 Task: Search one way flight ticket for 3 adults in first from Cordova: Merle K. (mudhole) Smith Airport to Sheridan: Sheridan County Airport on 8-6-2023. Choice of flights is American. Number of bags: 2 checked bags. Price is upto 35000. Outbound departure time preference is 8:00.
Action: Mouse moved to (317, 268)
Screenshot: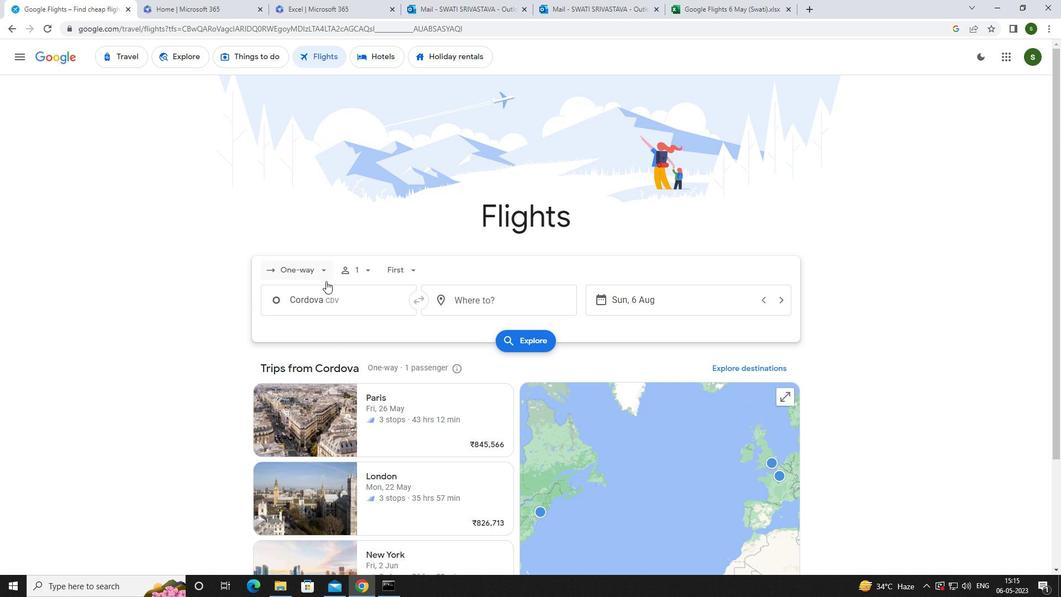 
Action: Mouse pressed left at (317, 268)
Screenshot: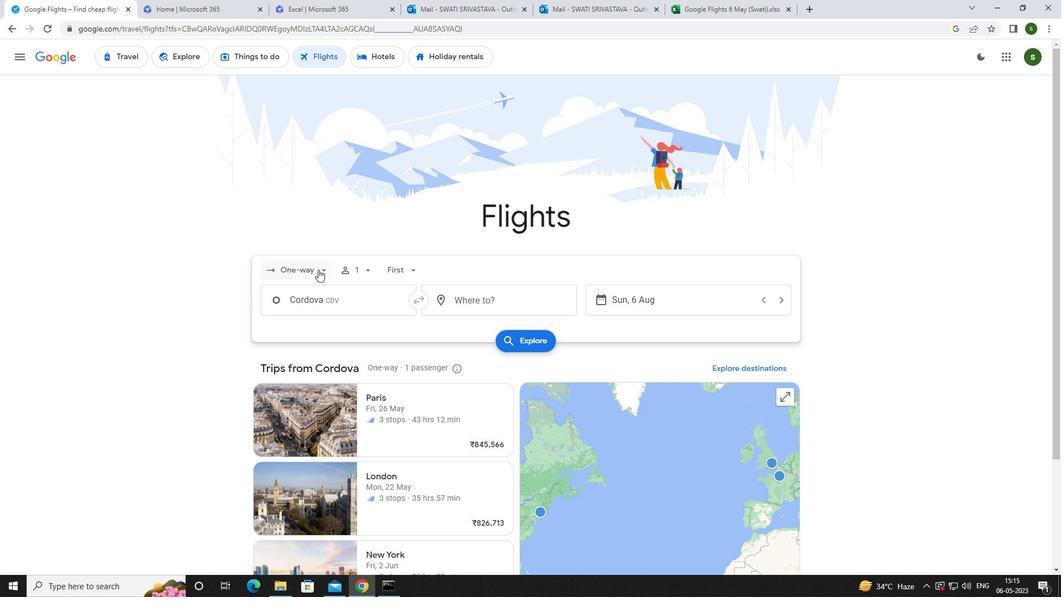 
Action: Mouse moved to (325, 321)
Screenshot: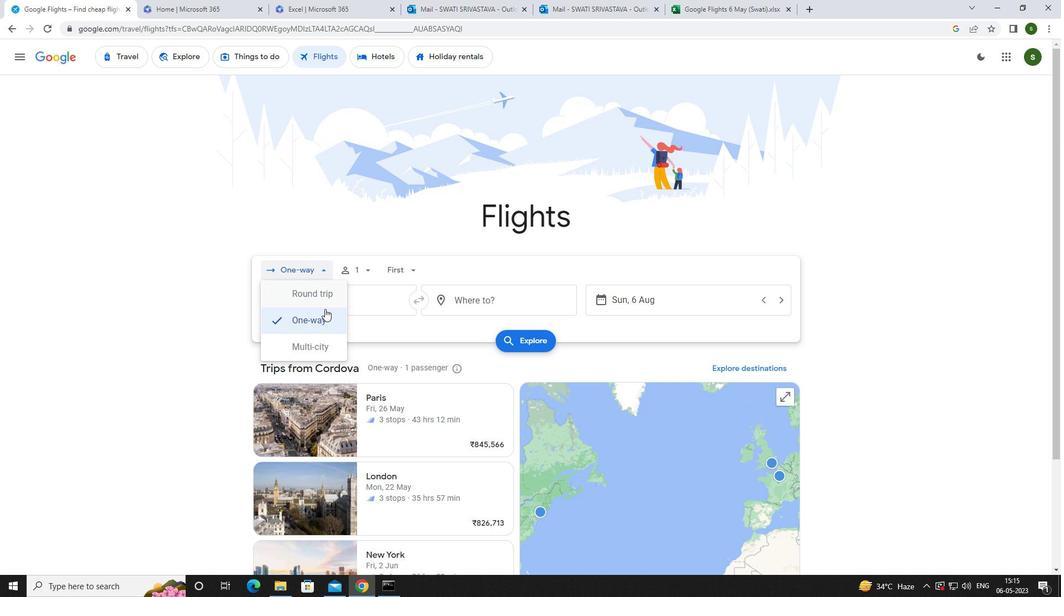 
Action: Mouse pressed left at (325, 321)
Screenshot: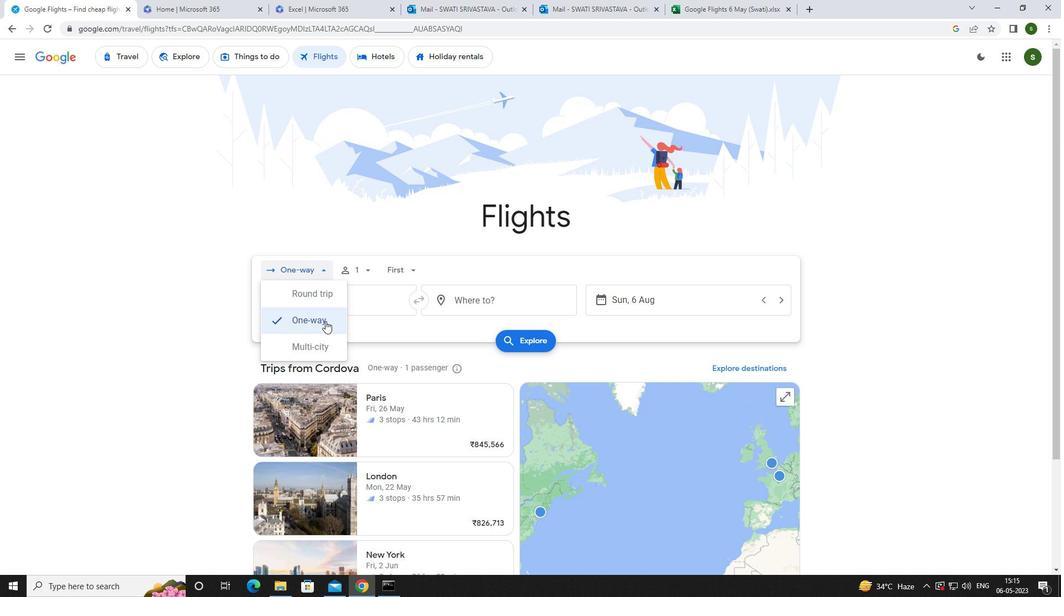 
Action: Mouse moved to (364, 273)
Screenshot: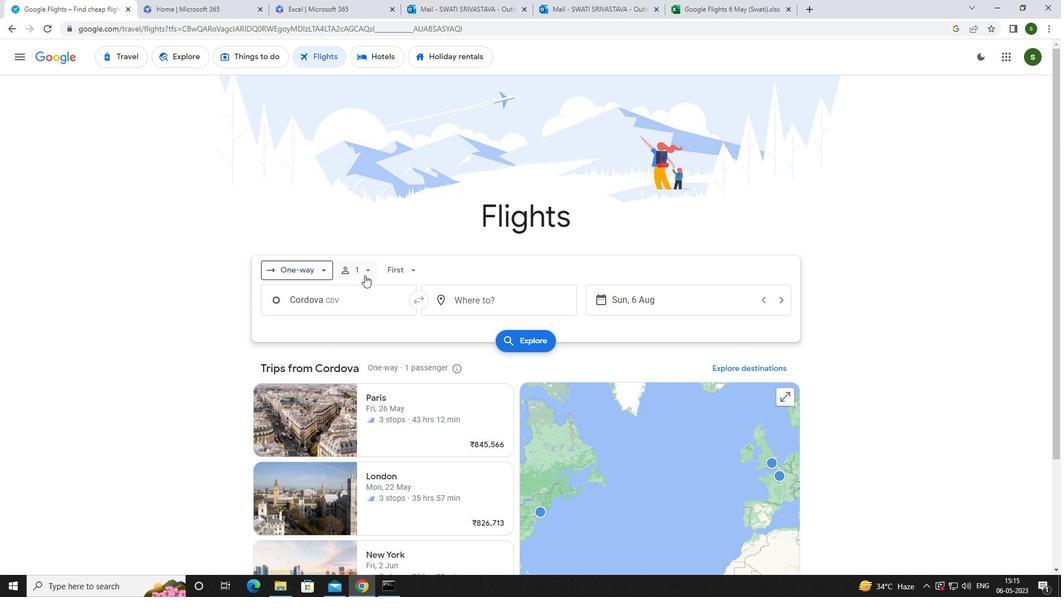 
Action: Mouse pressed left at (364, 273)
Screenshot: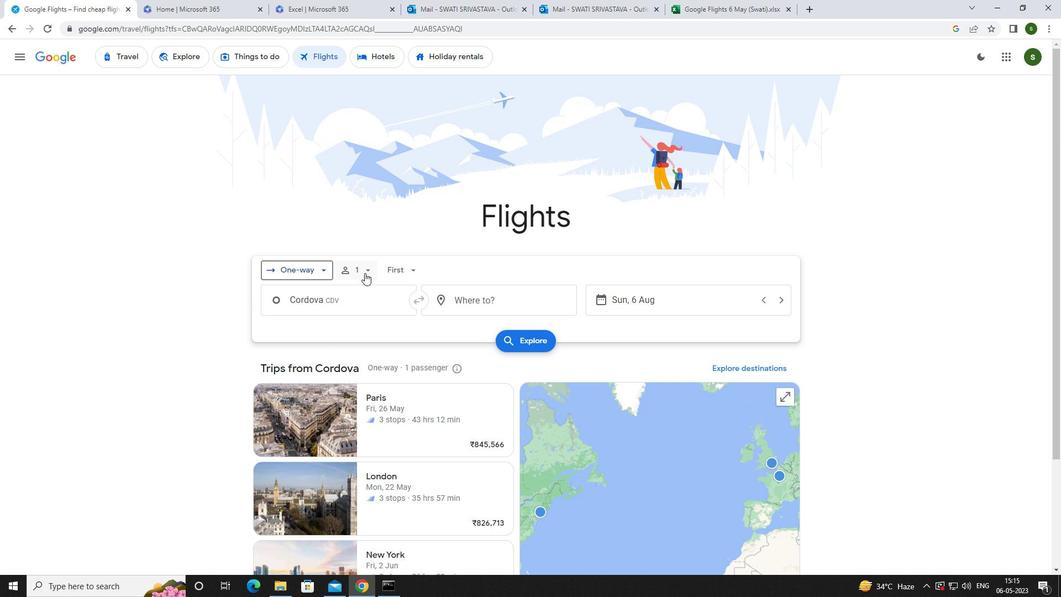 
Action: Mouse moved to (450, 298)
Screenshot: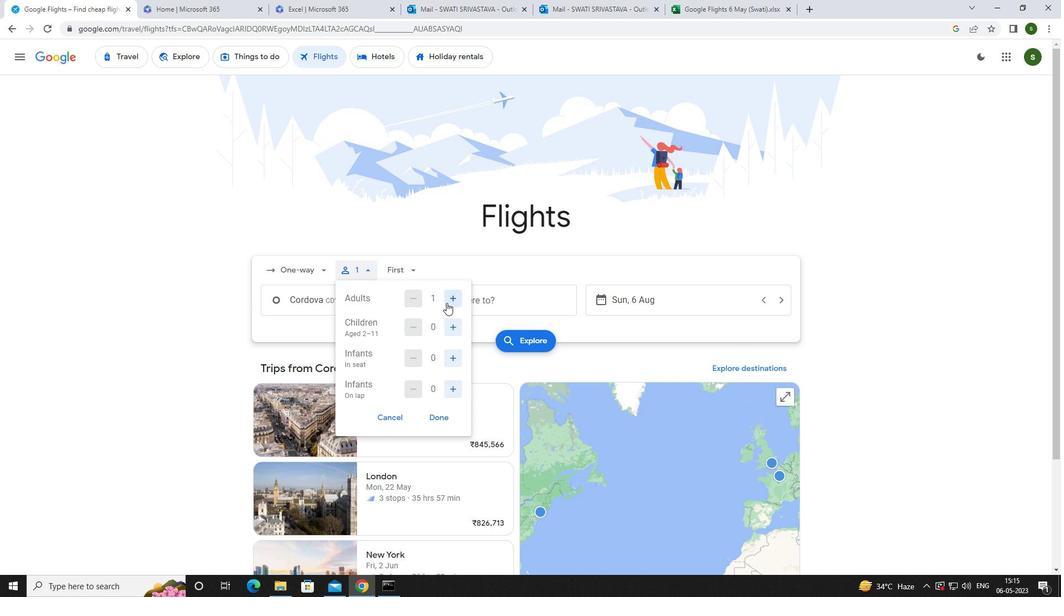 
Action: Mouse pressed left at (450, 298)
Screenshot: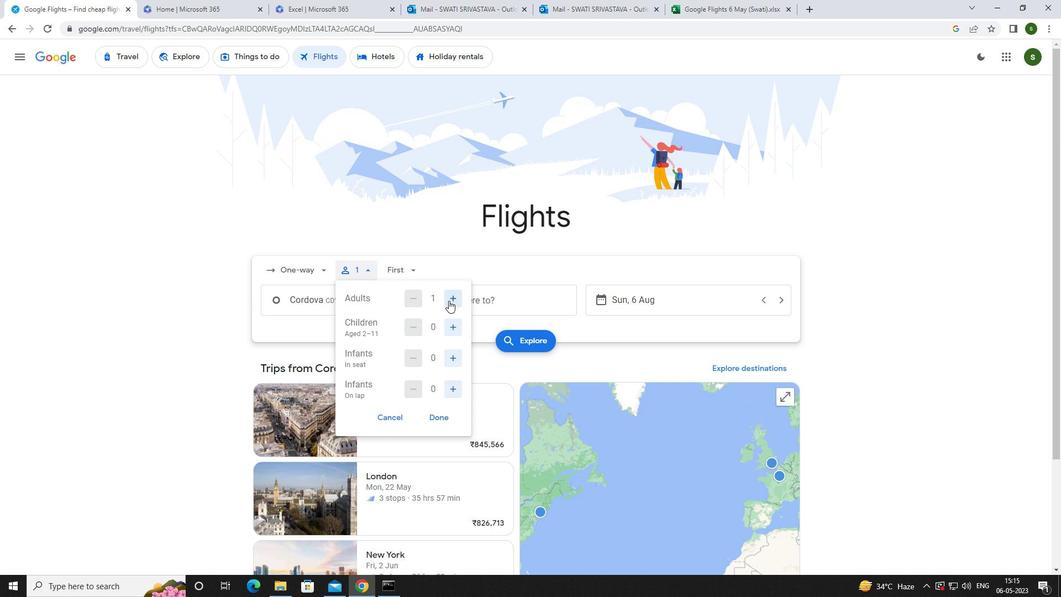 
Action: Mouse pressed left at (450, 298)
Screenshot: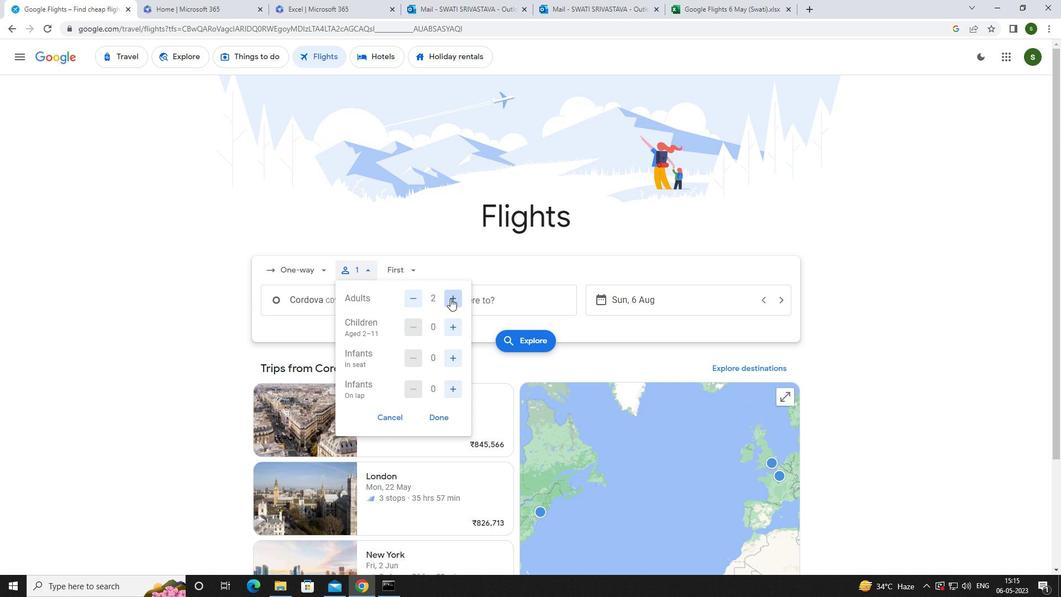
Action: Mouse moved to (411, 273)
Screenshot: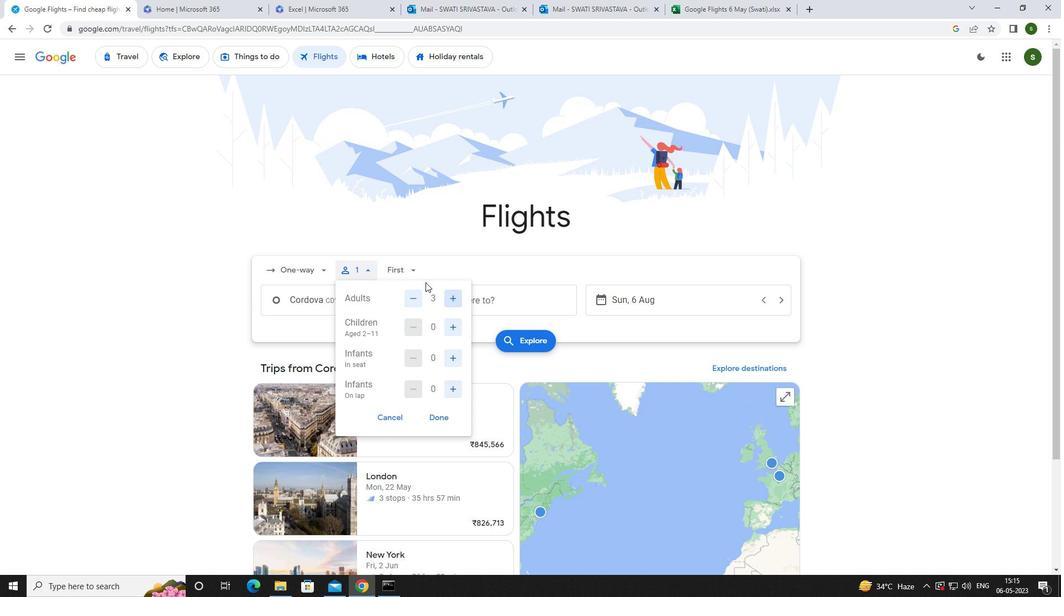 
Action: Mouse pressed left at (411, 273)
Screenshot: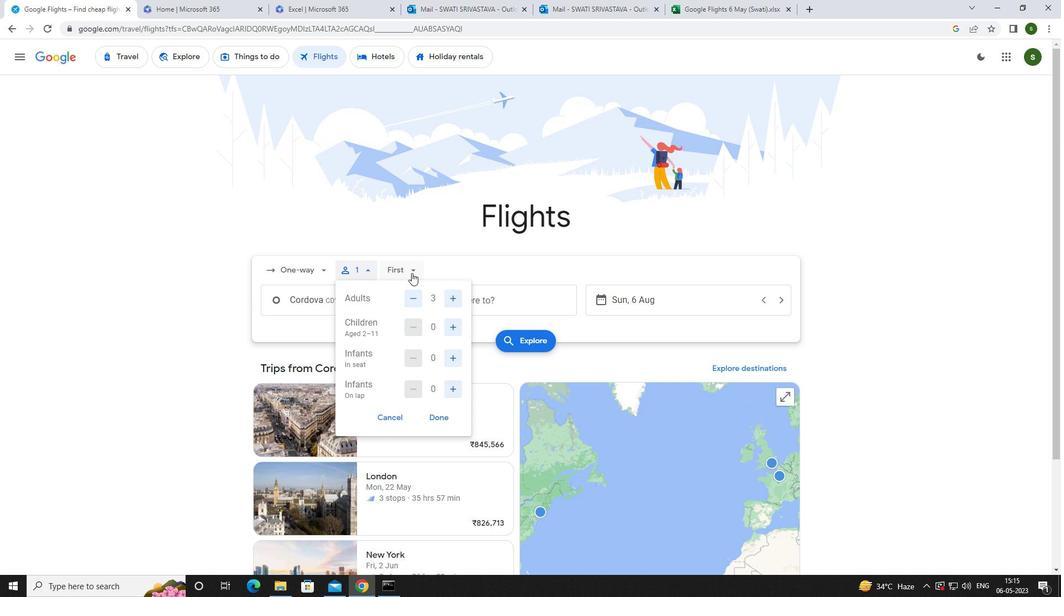 
Action: Mouse moved to (415, 372)
Screenshot: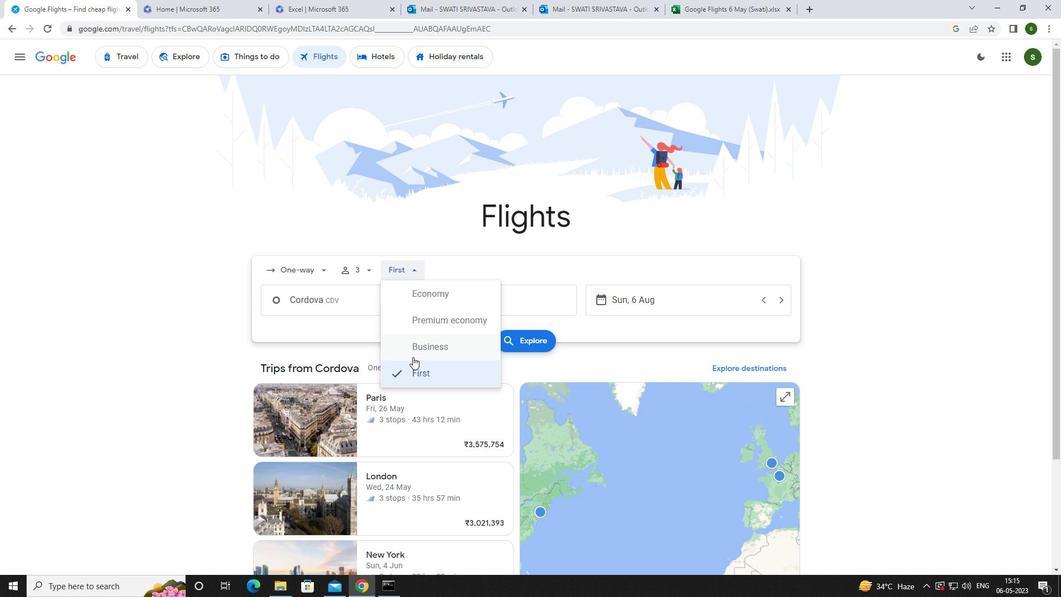 
Action: Mouse pressed left at (415, 372)
Screenshot: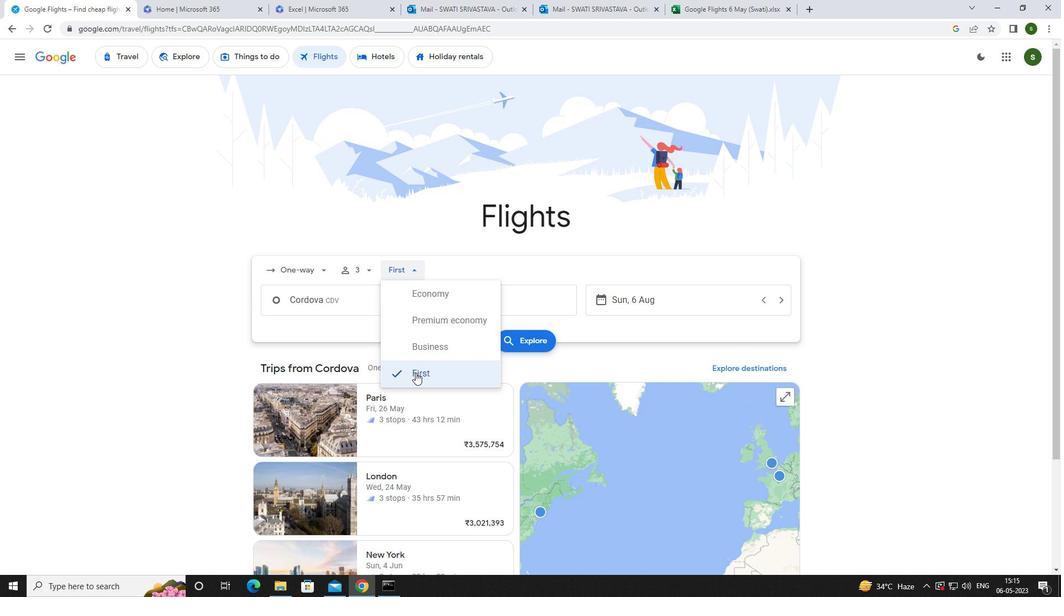 
Action: Mouse moved to (368, 300)
Screenshot: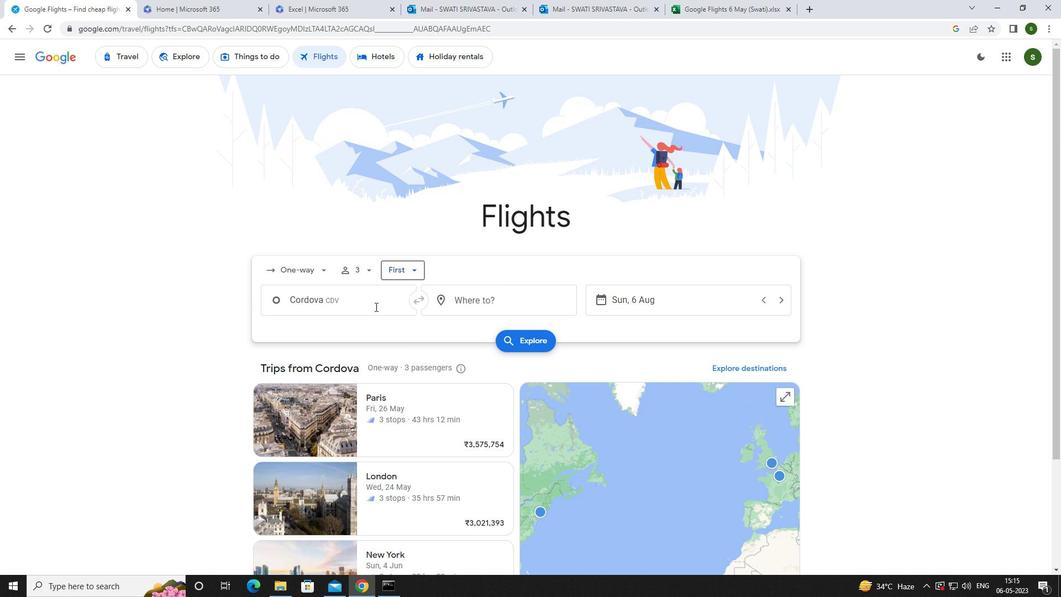 
Action: Mouse pressed left at (368, 300)
Screenshot: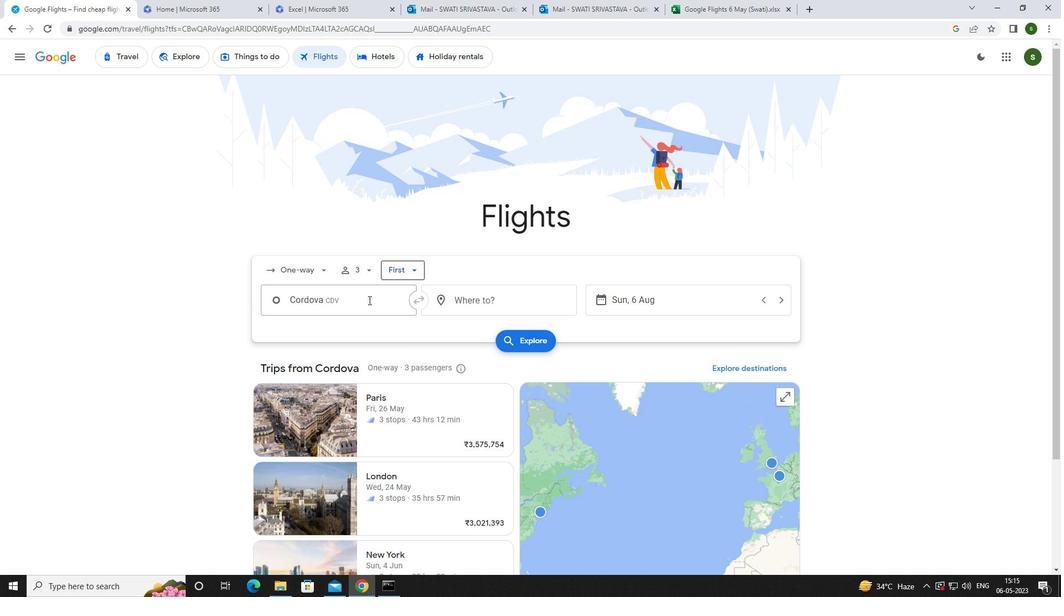 
Action: Key pressed <Key.caps_lock>m<Key.caps_lock>erle
Screenshot: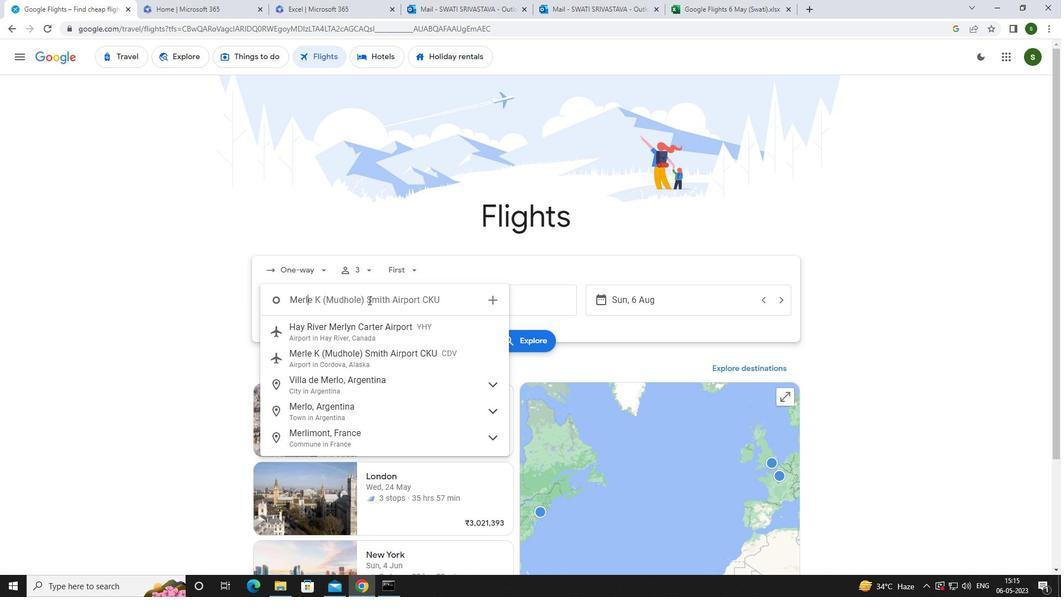 
Action: Mouse moved to (368, 329)
Screenshot: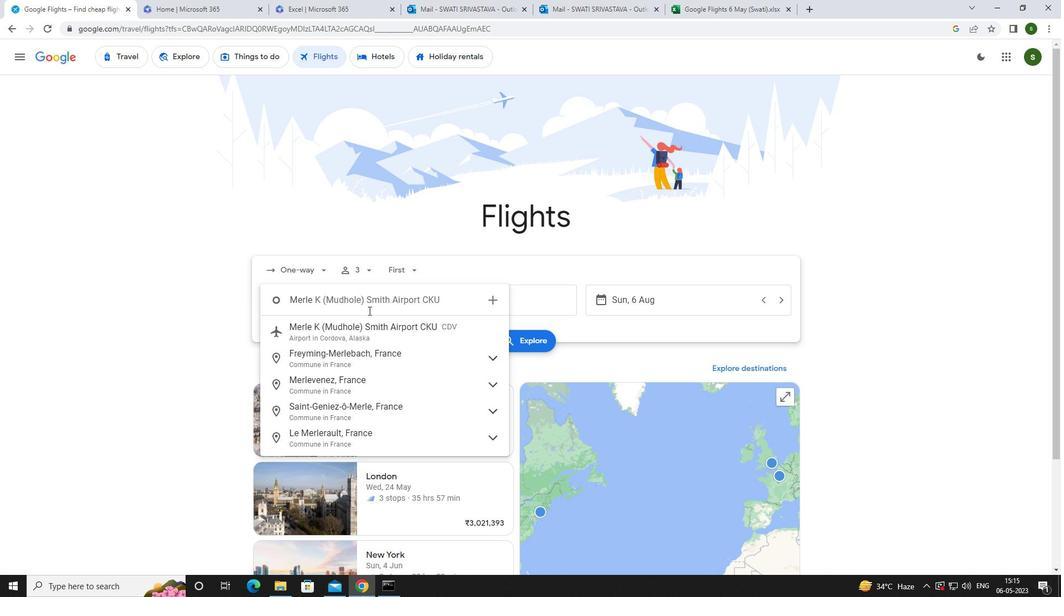 
Action: Mouse pressed left at (368, 329)
Screenshot: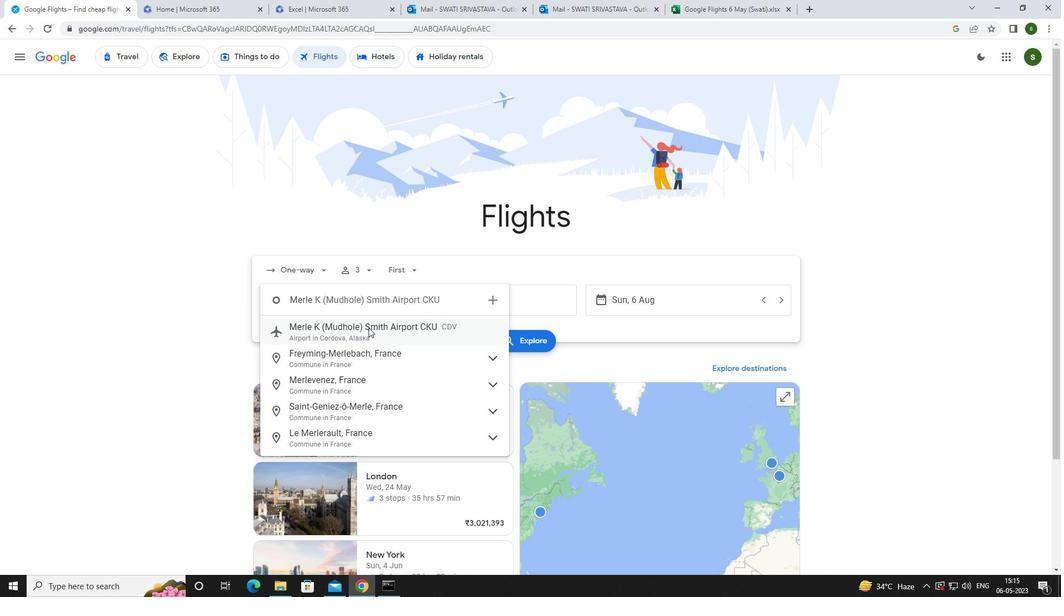 
Action: Mouse moved to (455, 294)
Screenshot: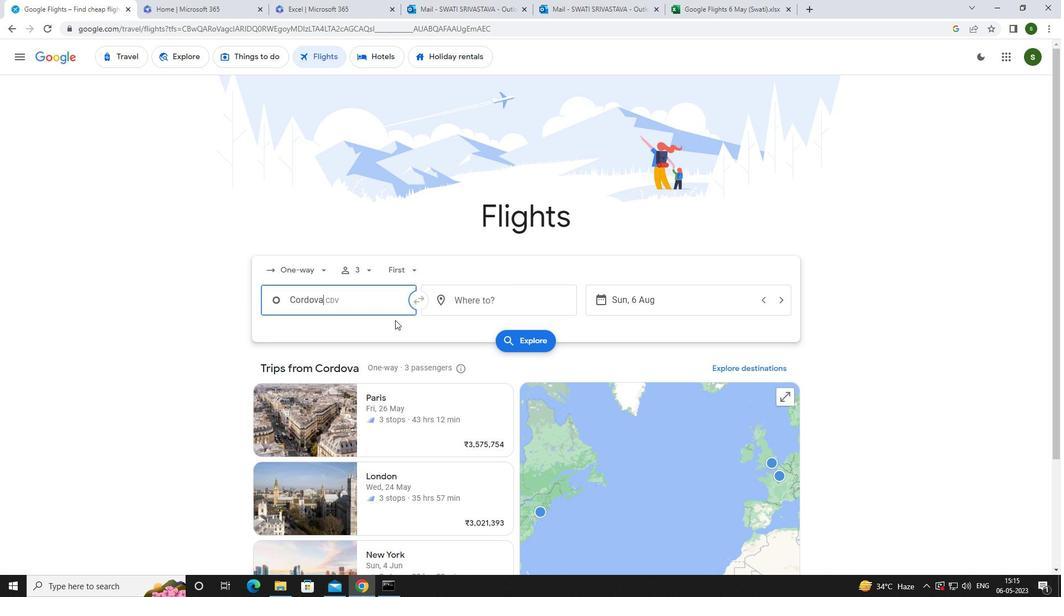 
Action: Mouse pressed left at (455, 294)
Screenshot: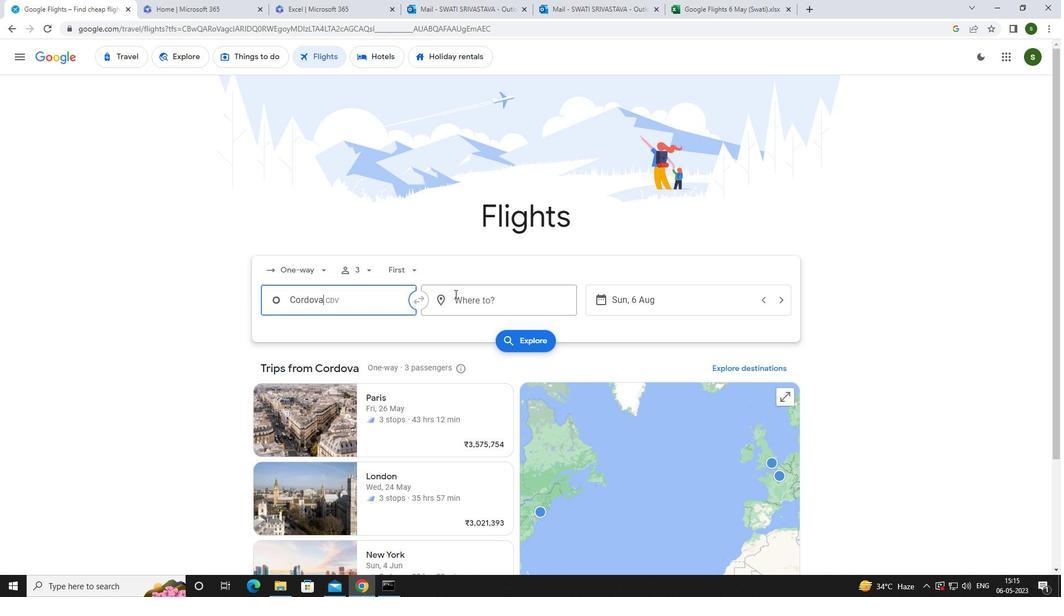
Action: Key pressed <Key.caps_lock>s<Key.caps_lock>heridan
Screenshot: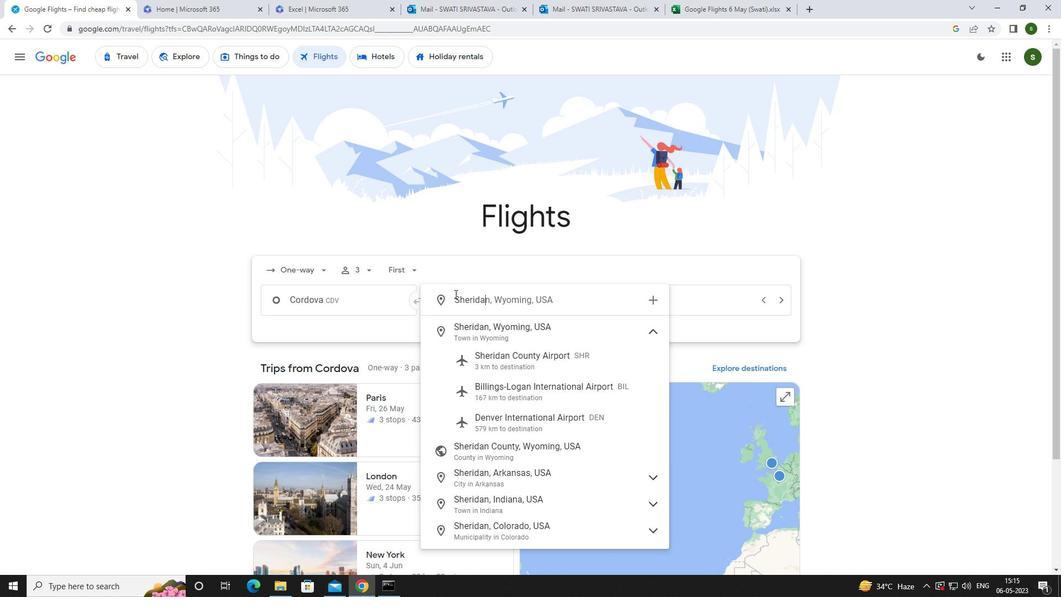 
Action: Mouse moved to (521, 363)
Screenshot: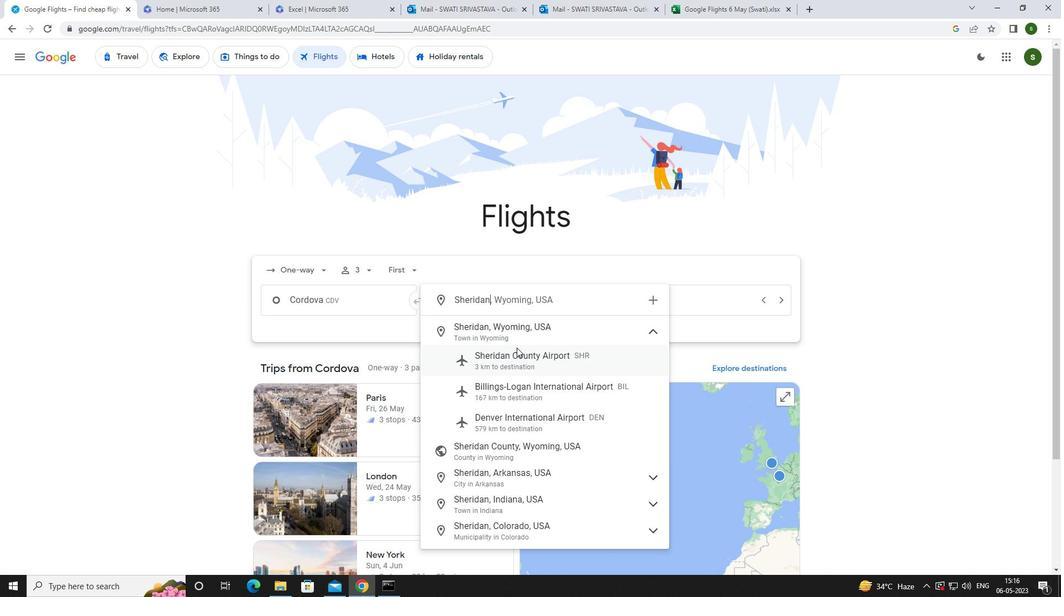 
Action: Mouse pressed left at (521, 363)
Screenshot: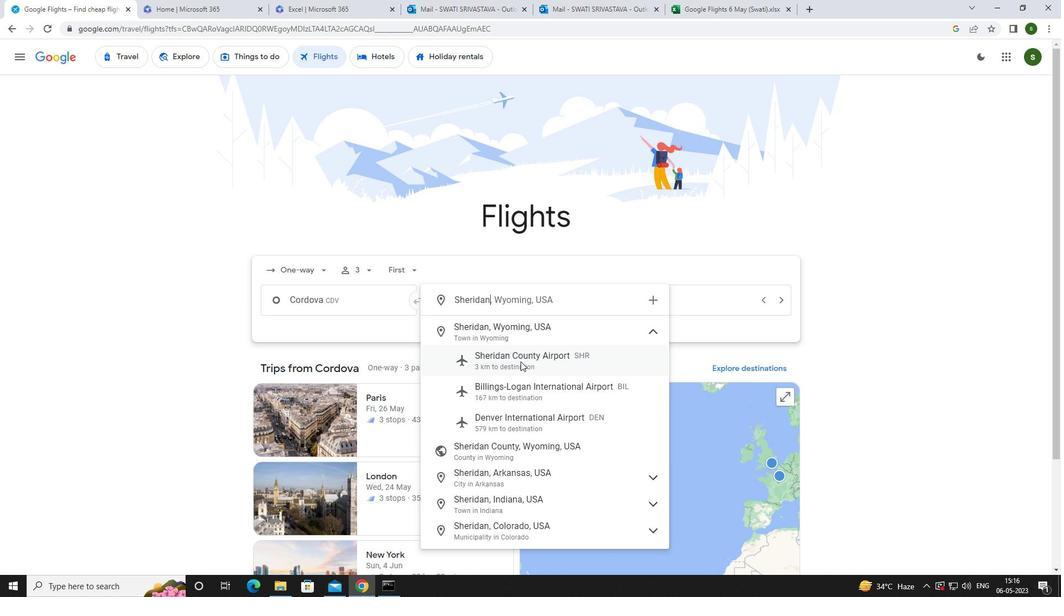 
Action: Mouse moved to (629, 301)
Screenshot: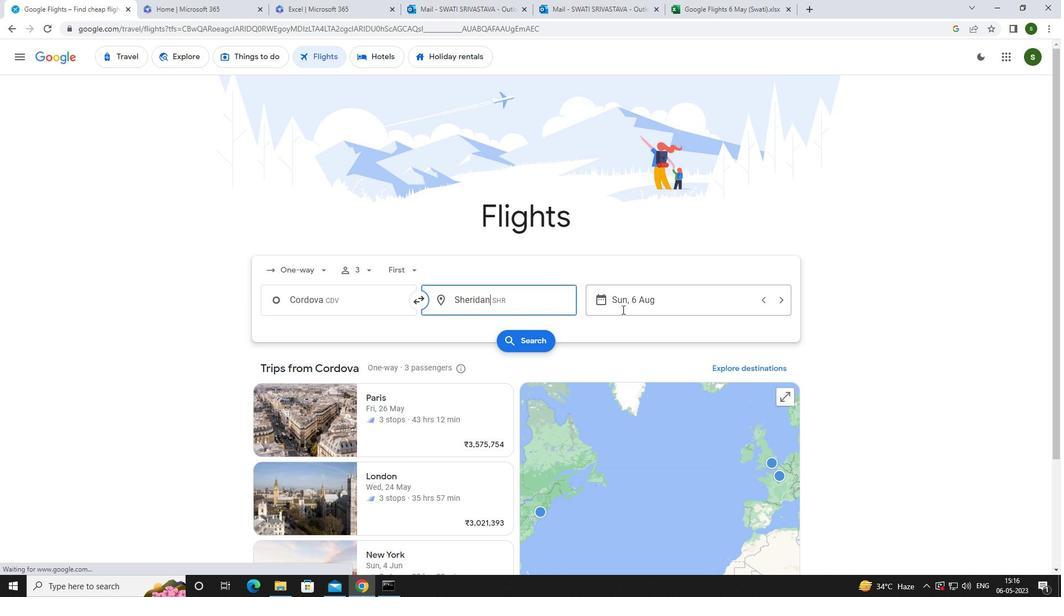 
Action: Mouse pressed left at (629, 301)
Screenshot: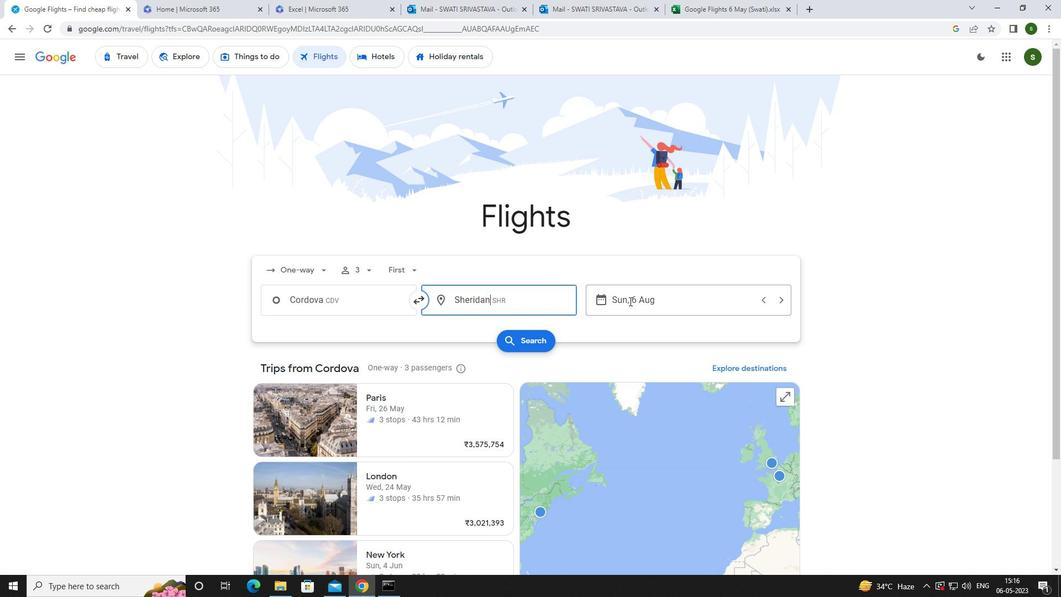 
Action: Mouse moved to (397, 404)
Screenshot: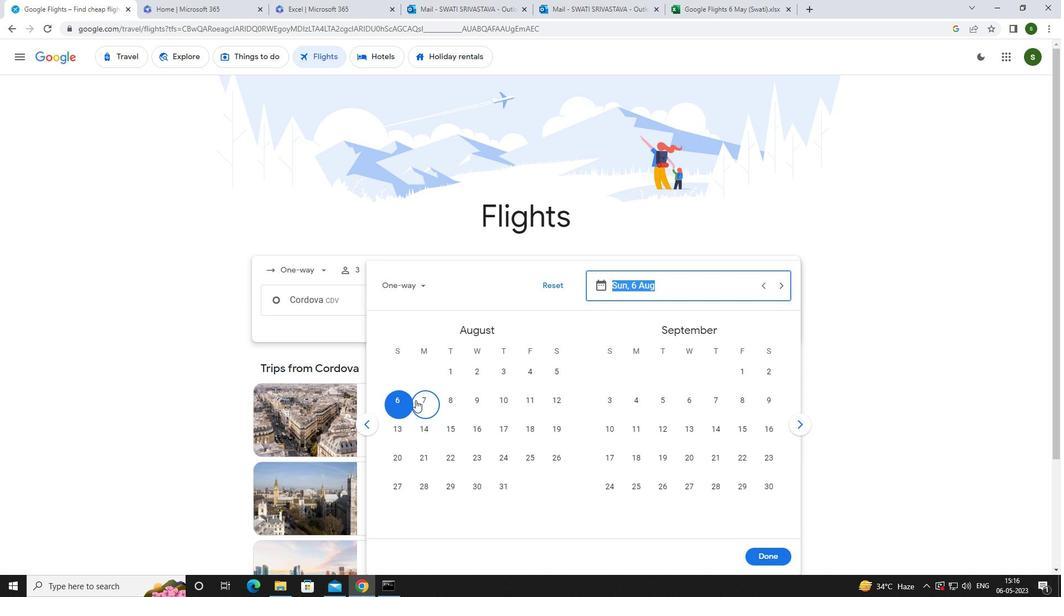 
Action: Mouse pressed left at (397, 404)
Screenshot: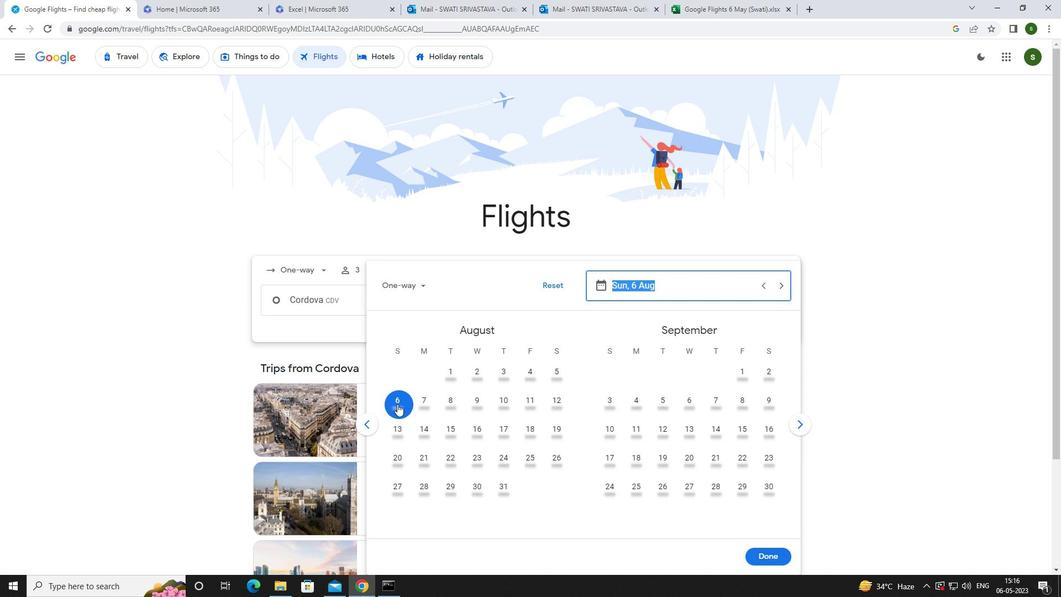 
Action: Mouse moved to (779, 557)
Screenshot: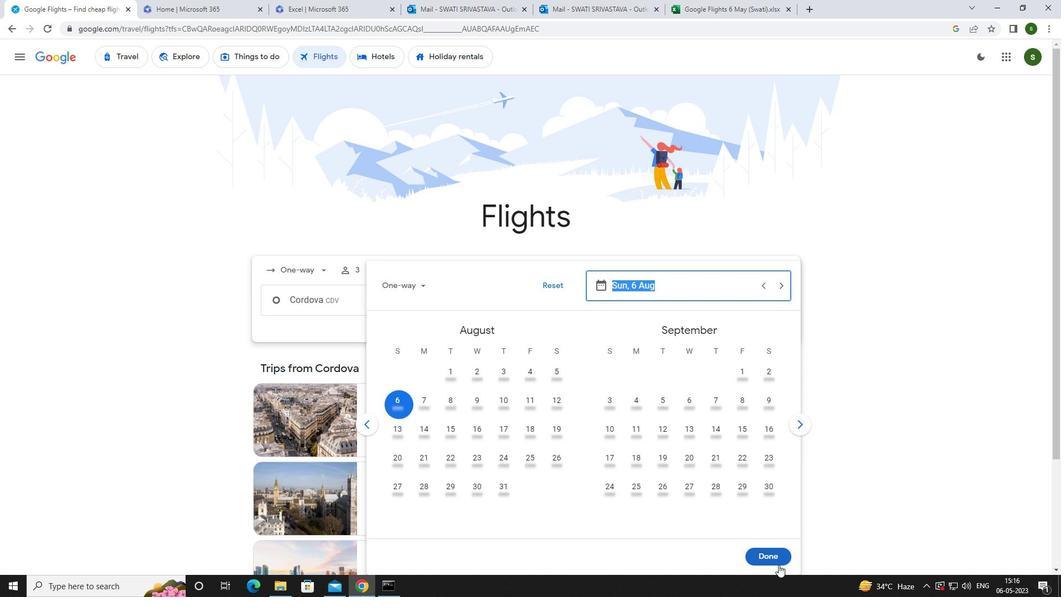 
Action: Mouse pressed left at (779, 557)
Screenshot: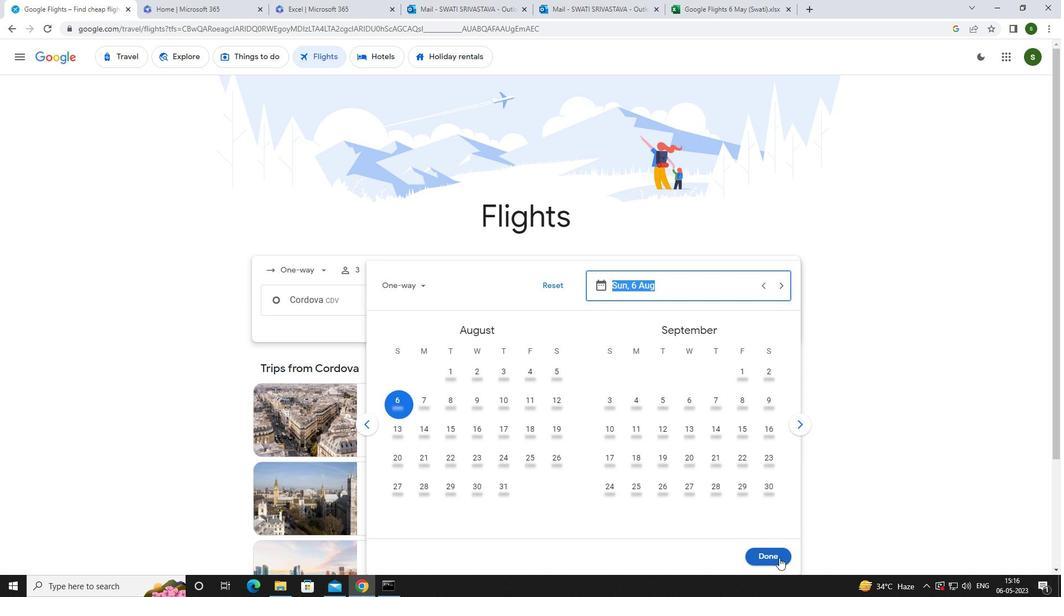 
Action: Mouse moved to (522, 338)
Screenshot: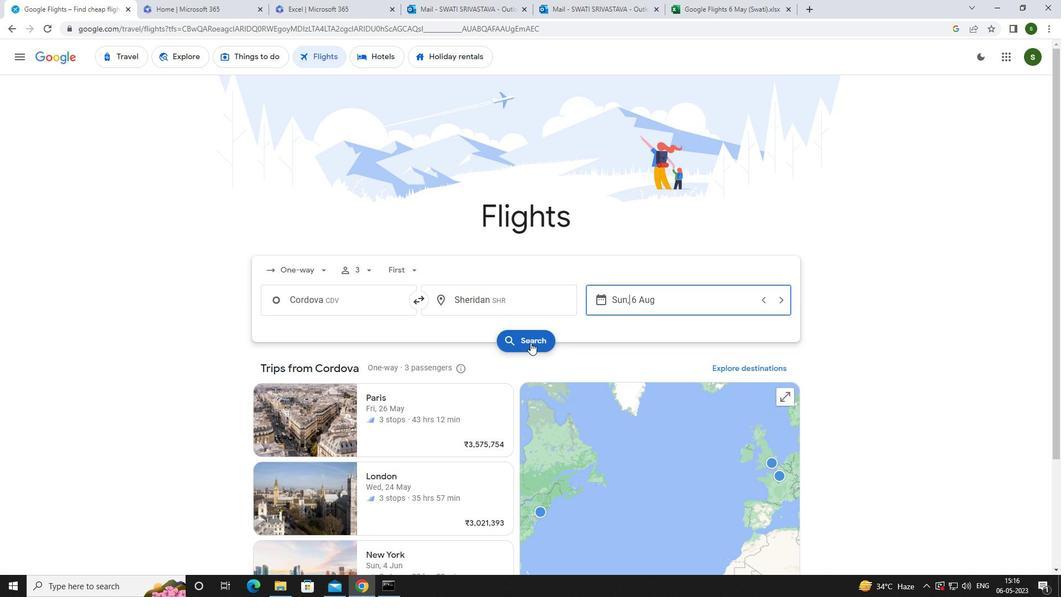 
Action: Mouse pressed left at (522, 338)
Screenshot: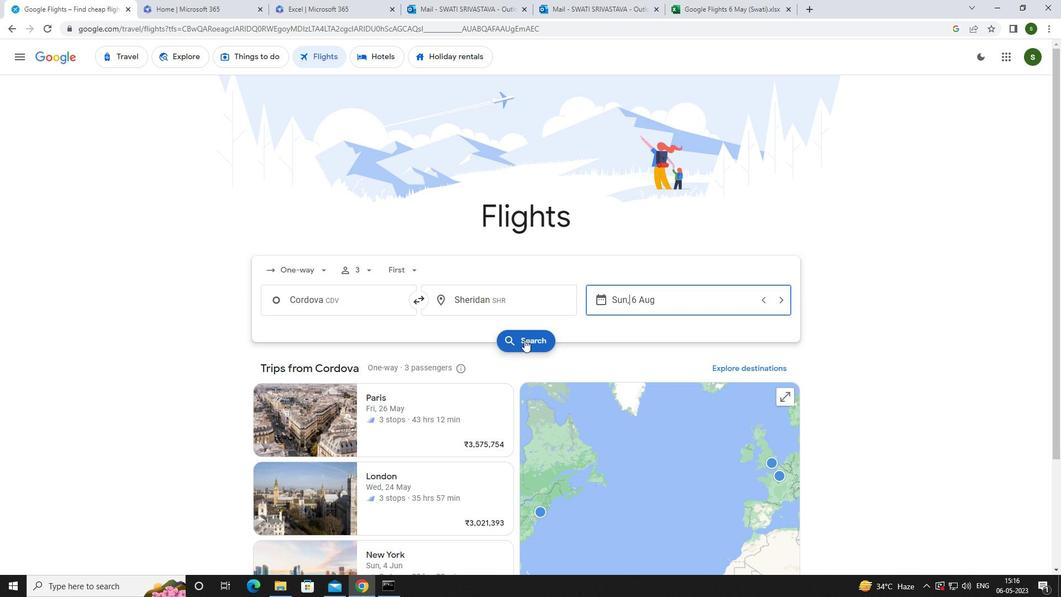 
Action: Mouse moved to (270, 154)
Screenshot: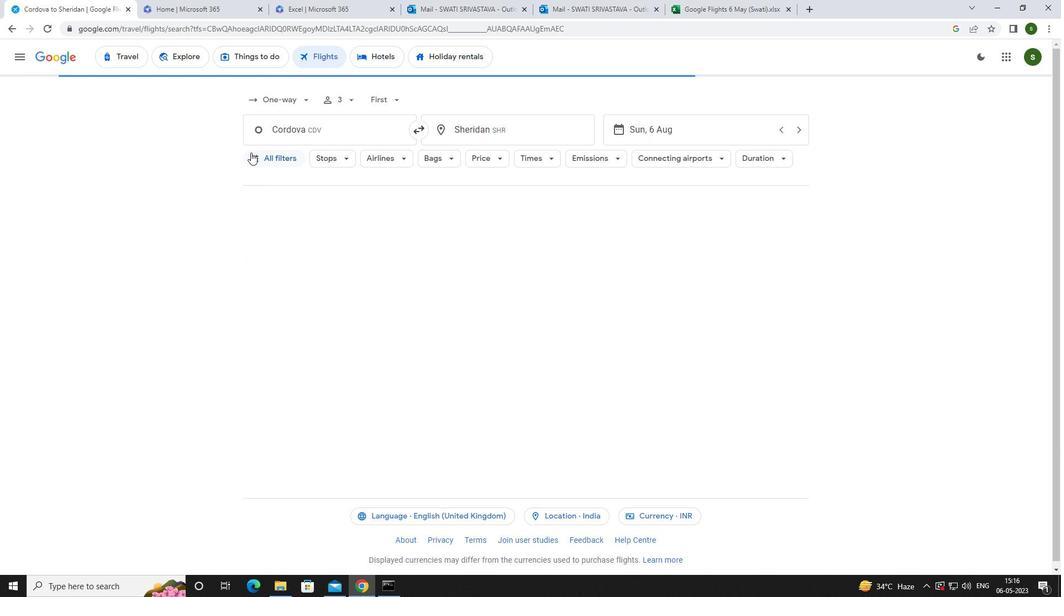 
Action: Mouse pressed left at (270, 154)
Screenshot: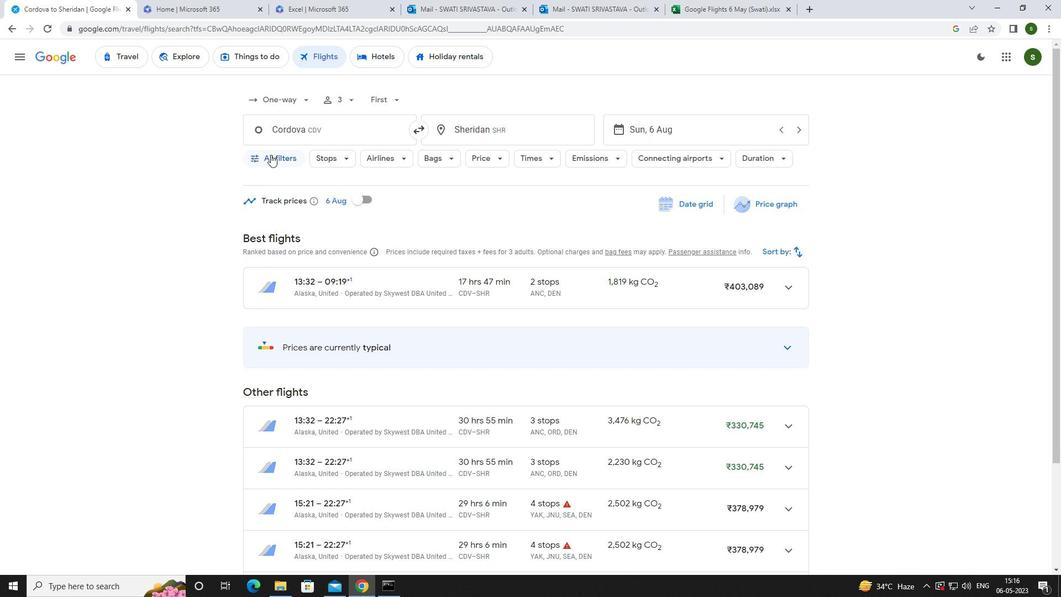 
Action: Mouse moved to (415, 395)
Screenshot: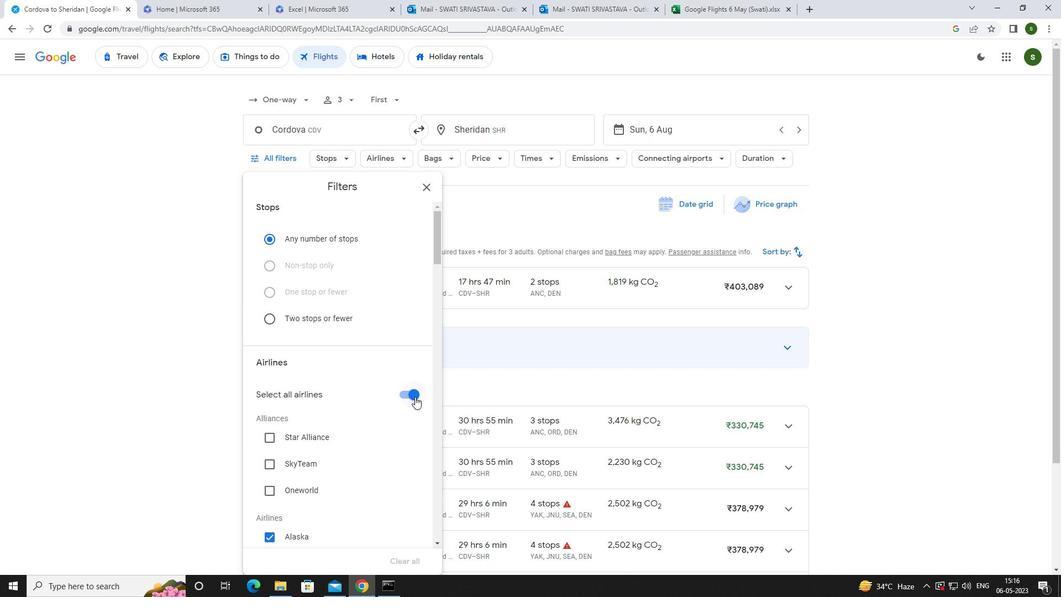 
Action: Mouse pressed left at (415, 395)
Screenshot: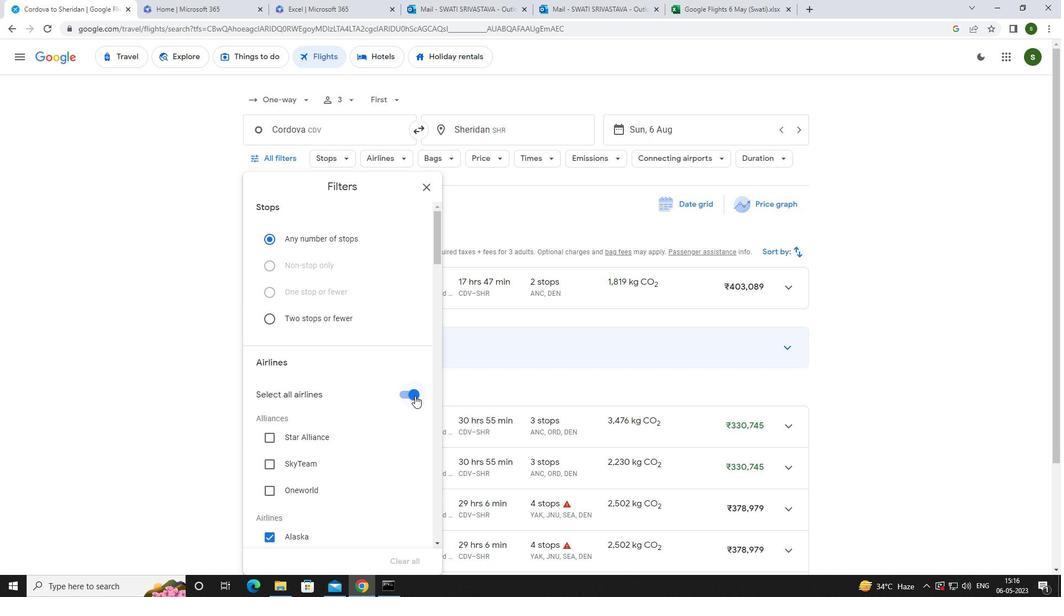 
Action: Mouse moved to (374, 374)
Screenshot: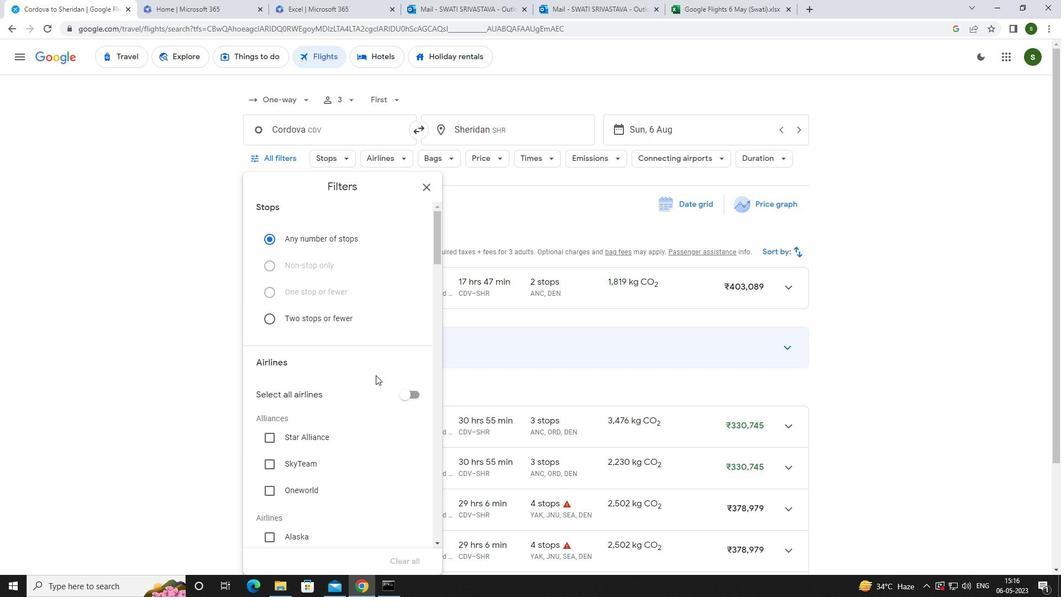 
Action: Mouse scrolled (374, 374) with delta (0, 0)
Screenshot: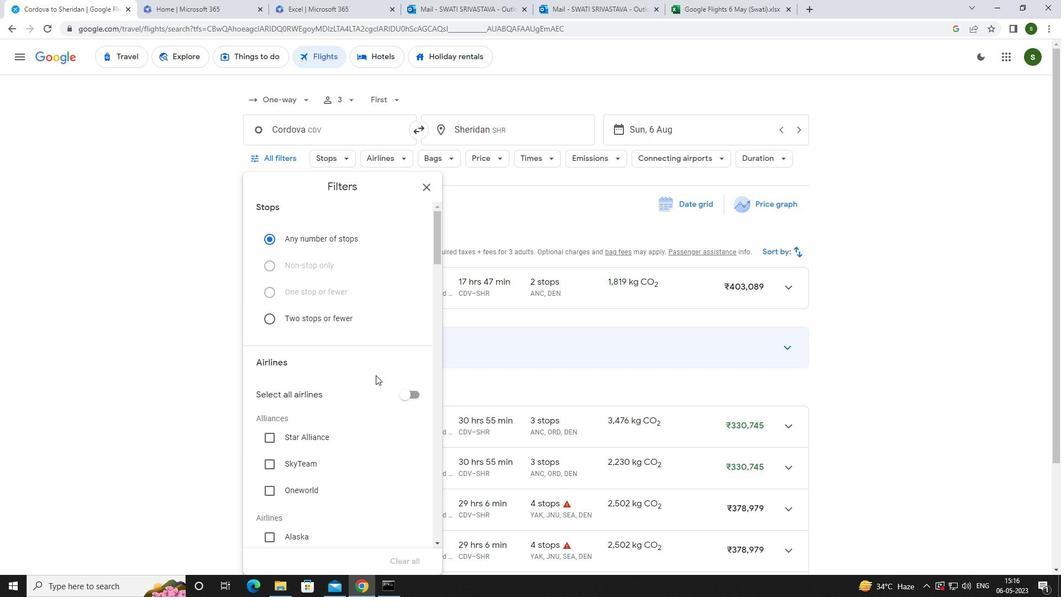 
Action: Mouse moved to (374, 374)
Screenshot: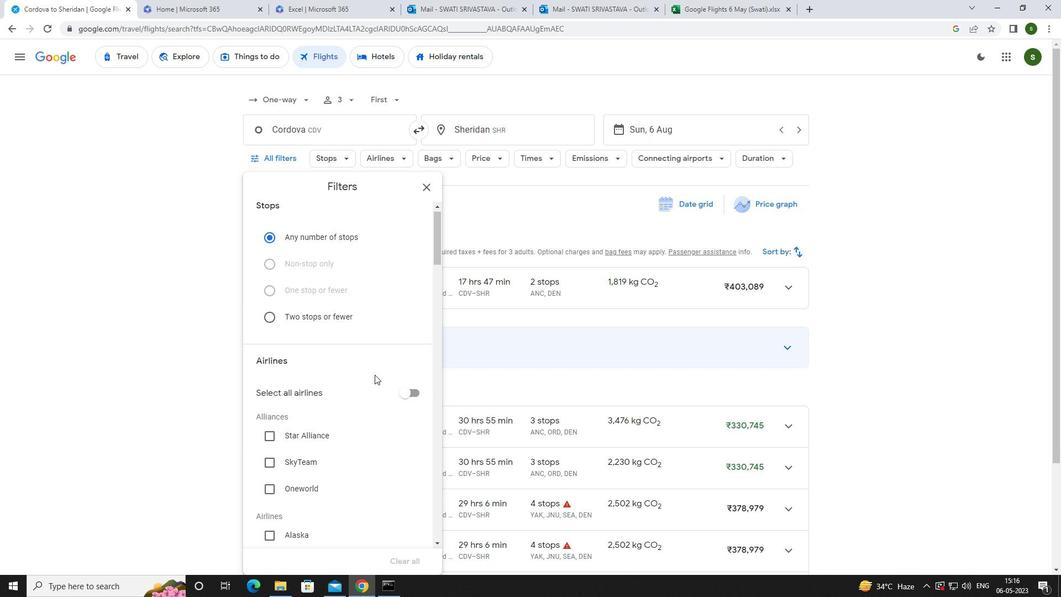 
Action: Mouse scrolled (374, 374) with delta (0, 0)
Screenshot: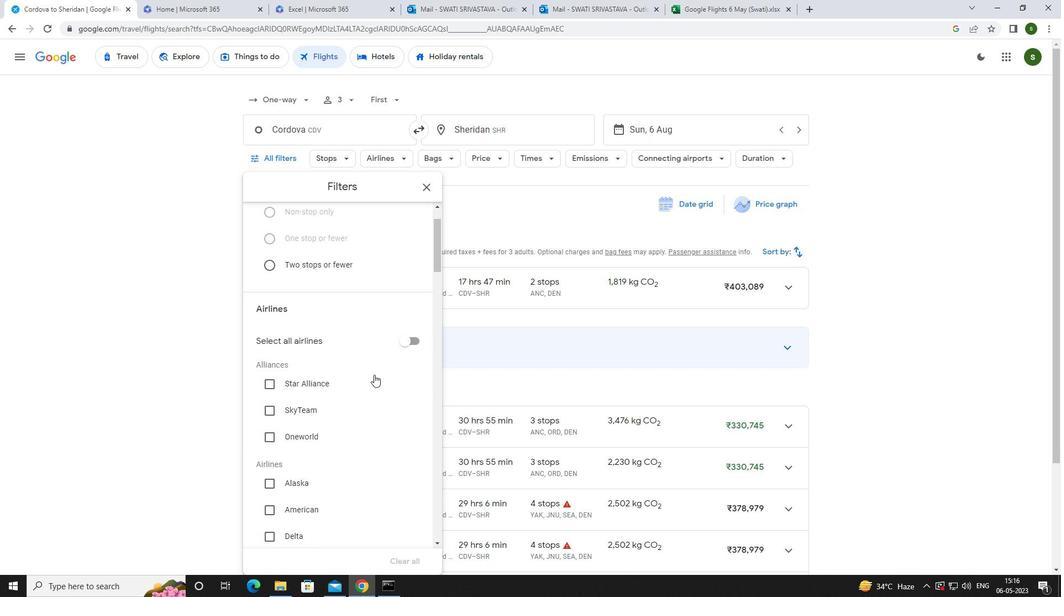 
Action: Mouse scrolled (374, 374) with delta (0, 0)
Screenshot: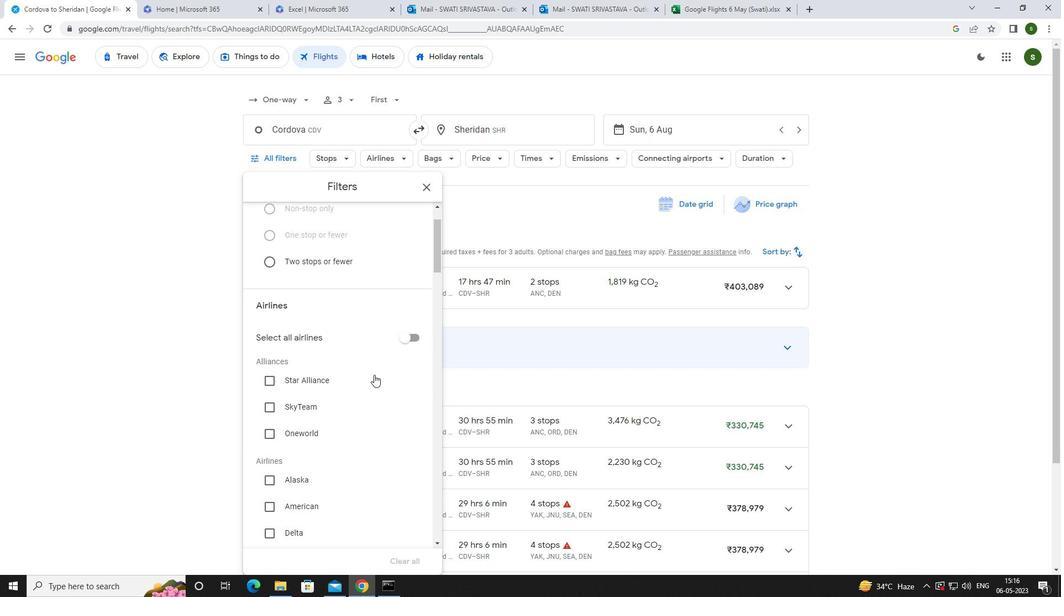
Action: Mouse moved to (307, 392)
Screenshot: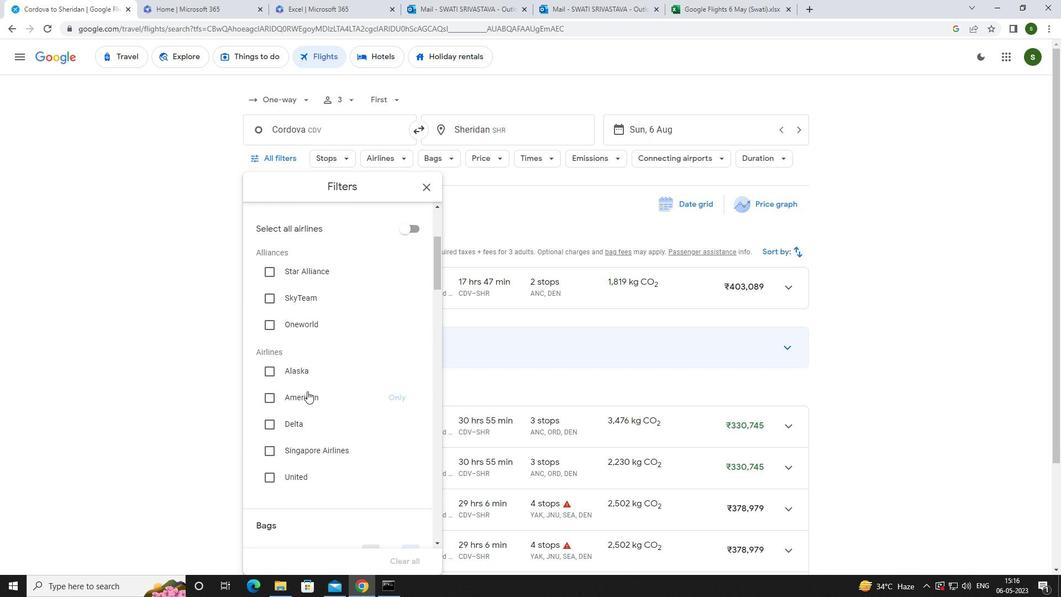 
Action: Mouse pressed left at (307, 392)
Screenshot: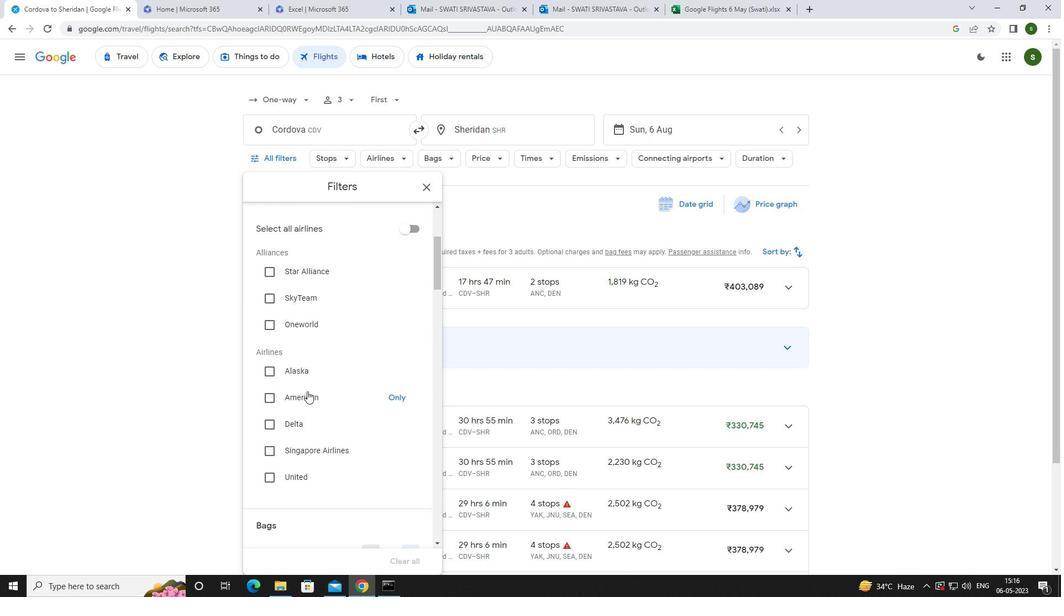 
Action: Mouse moved to (307, 392)
Screenshot: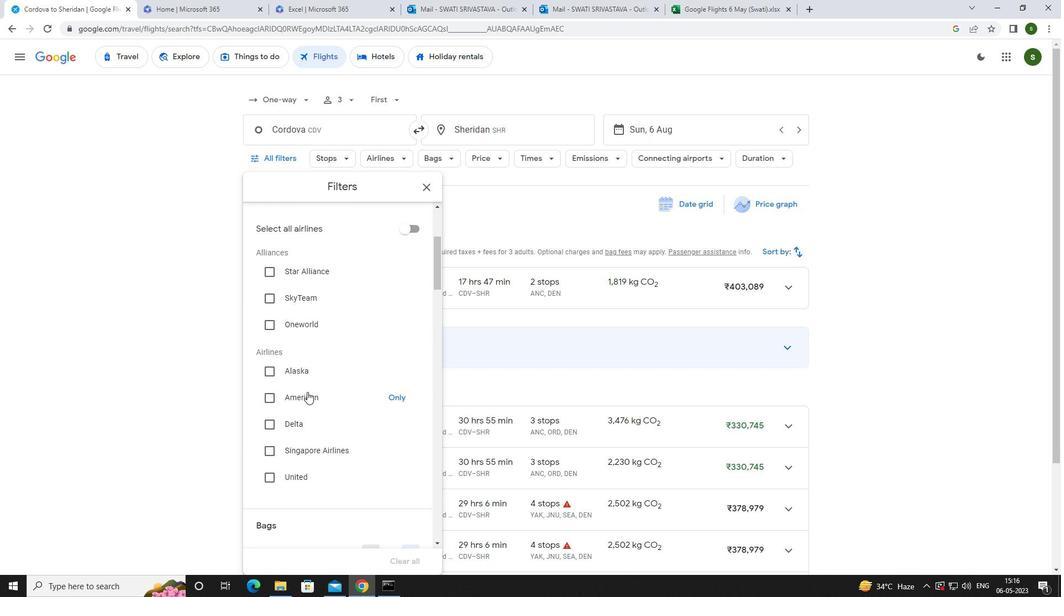 
Action: Mouse scrolled (307, 391) with delta (0, 0)
Screenshot: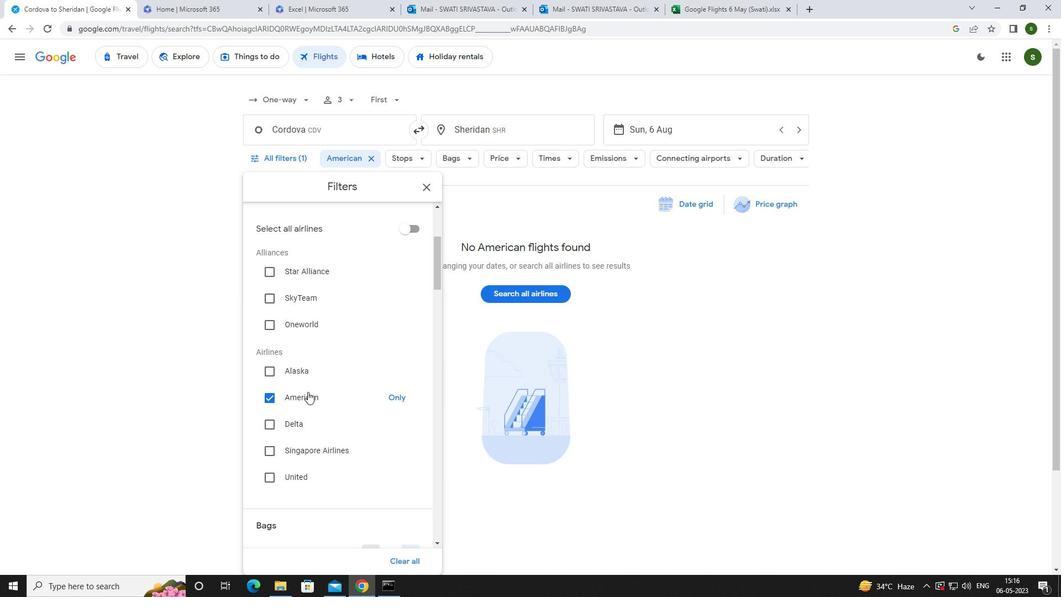 
Action: Mouse scrolled (307, 391) with delta (0, 0)
Screenshot: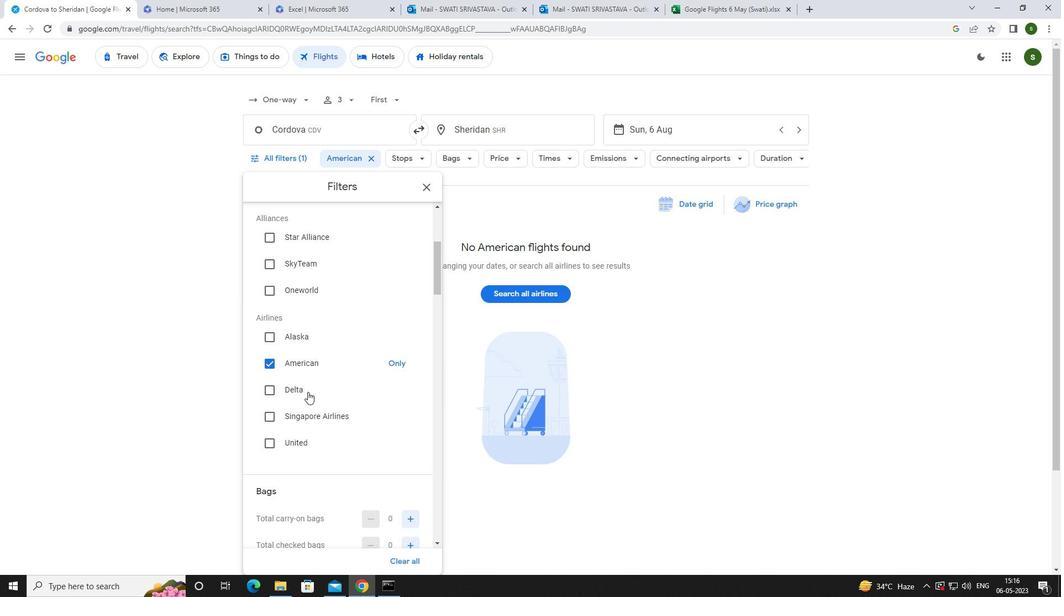 
Action: Mouse scrolled (307, 391) with delta (0, 0)
Screenshot: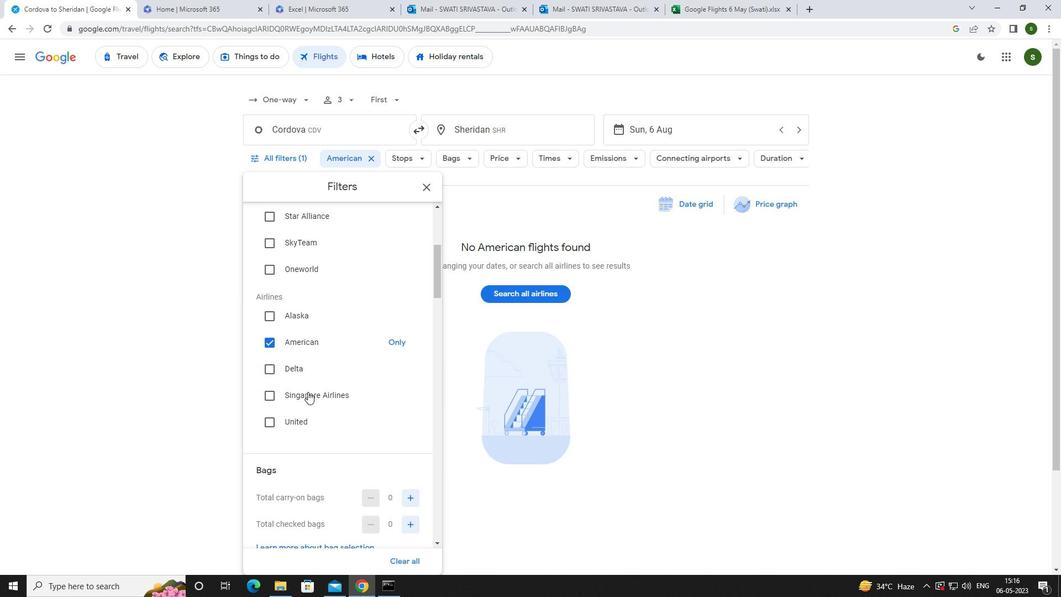 
Action: Mouse moved to (408, 415)
Screenshot: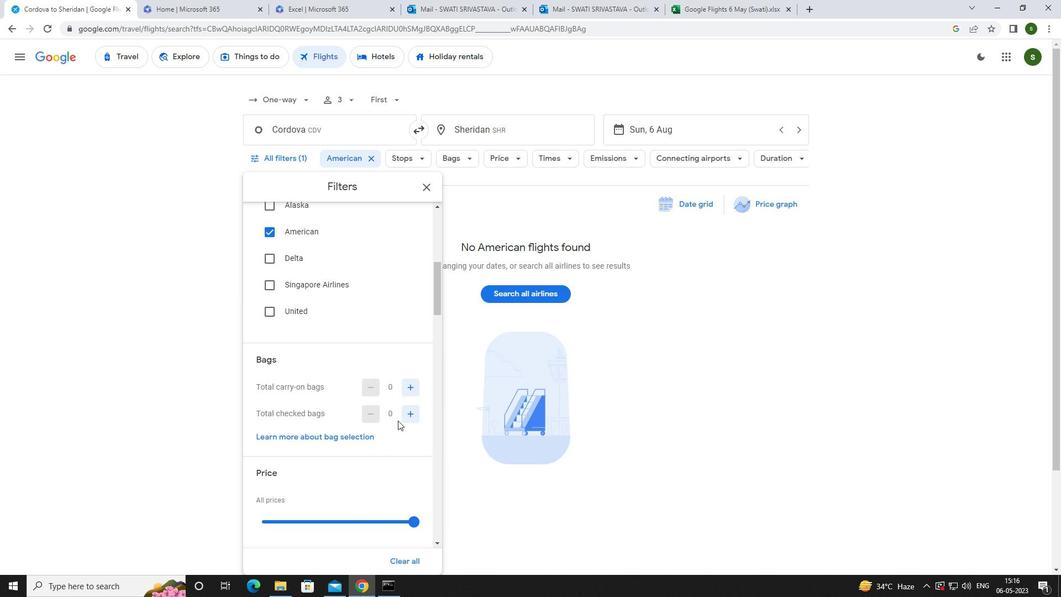 
Action: Mouse pressed left at (408, 415)
Screenshot: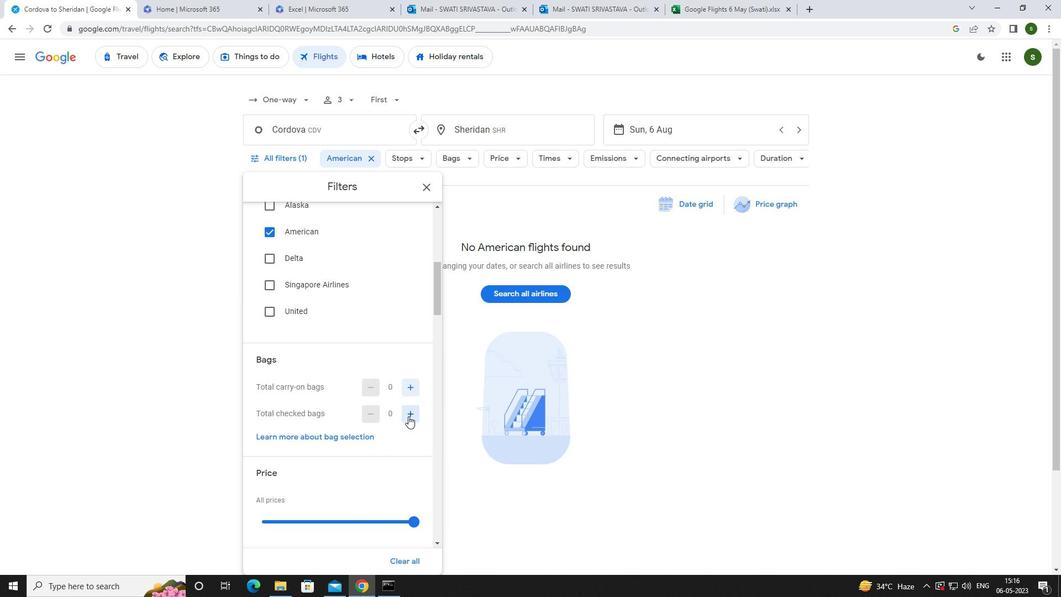 
Action: Mouse moved to (408, 415)
Screenshot: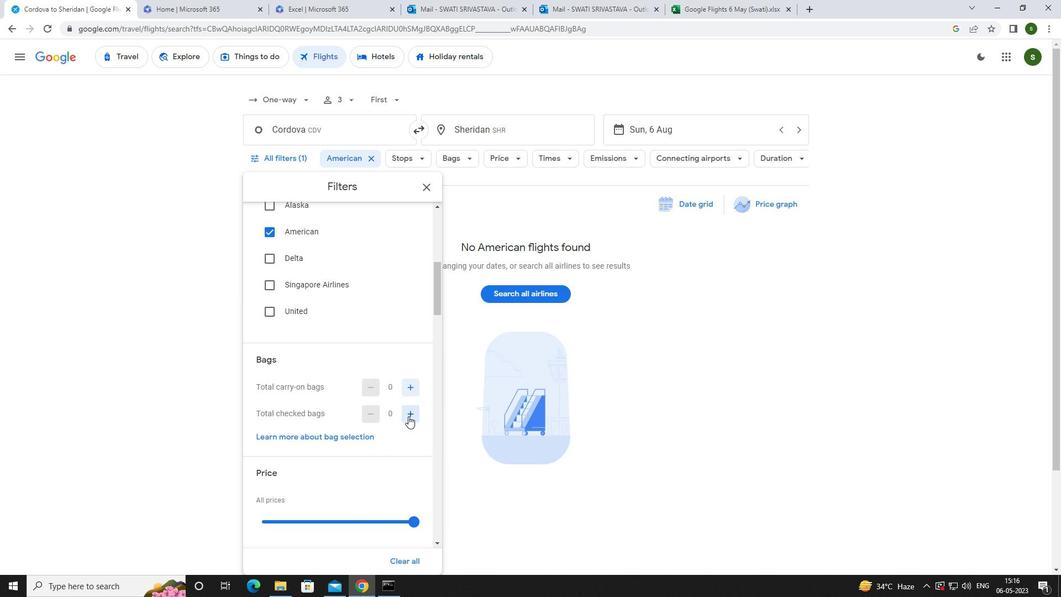
Action: Mouse pressed left at (408, 415)
Screenshot: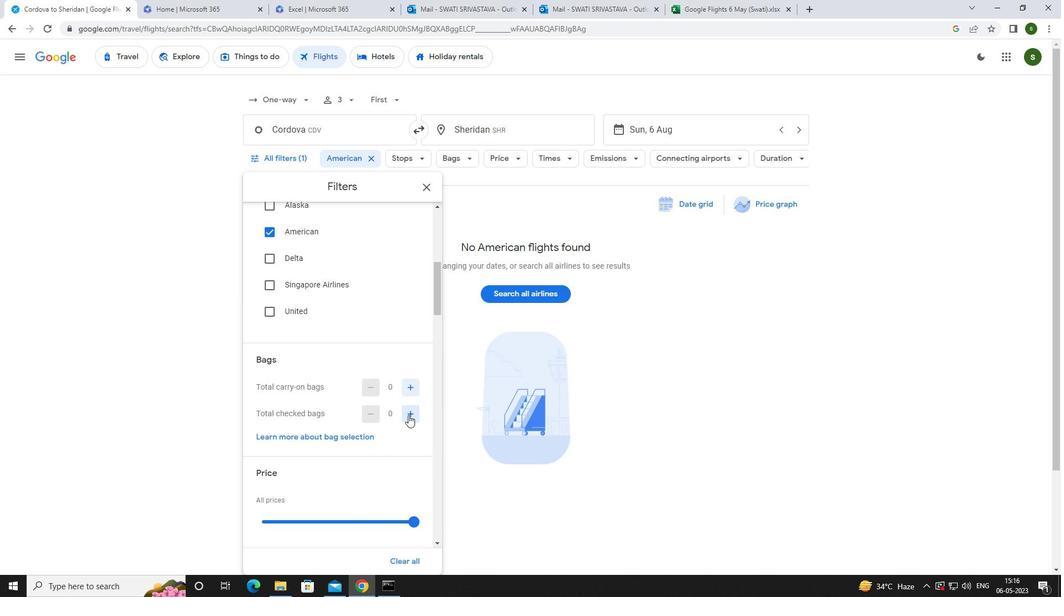 
Action: Mouse scrolled (408, 414) with delta (0, 0)
Screenshot: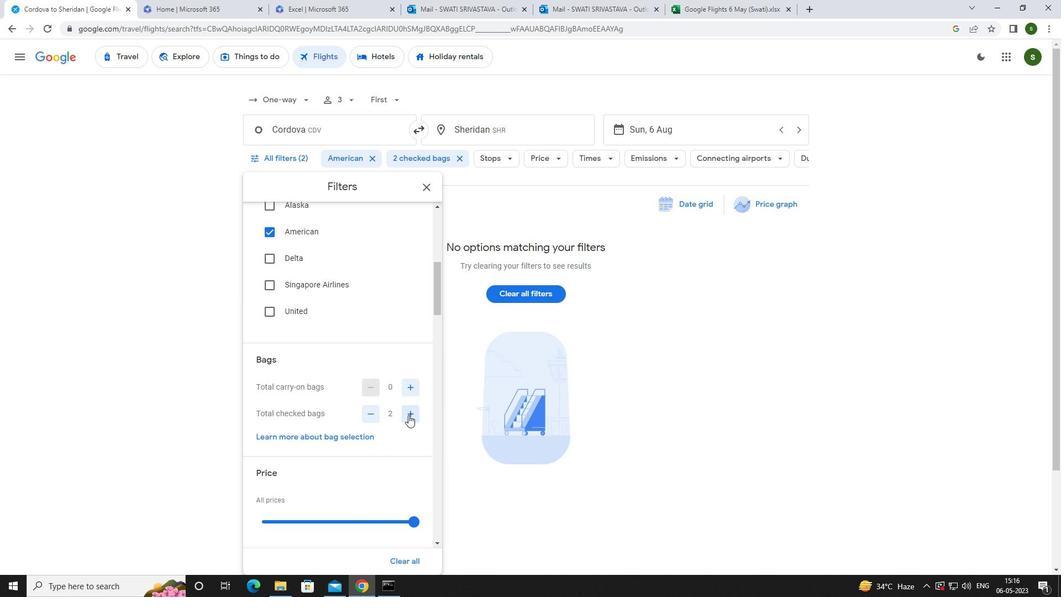 
Action: Mouse scrolled (408, 414) with delta (0, 0)
Screenshot: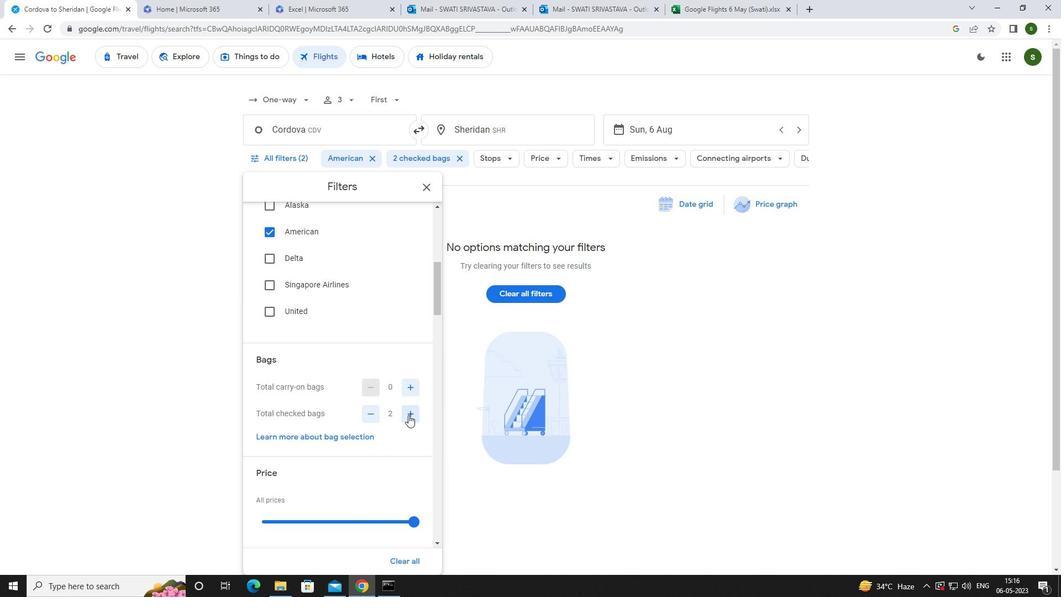 
Action: Mouse moved to (416, 410)
Screenshot: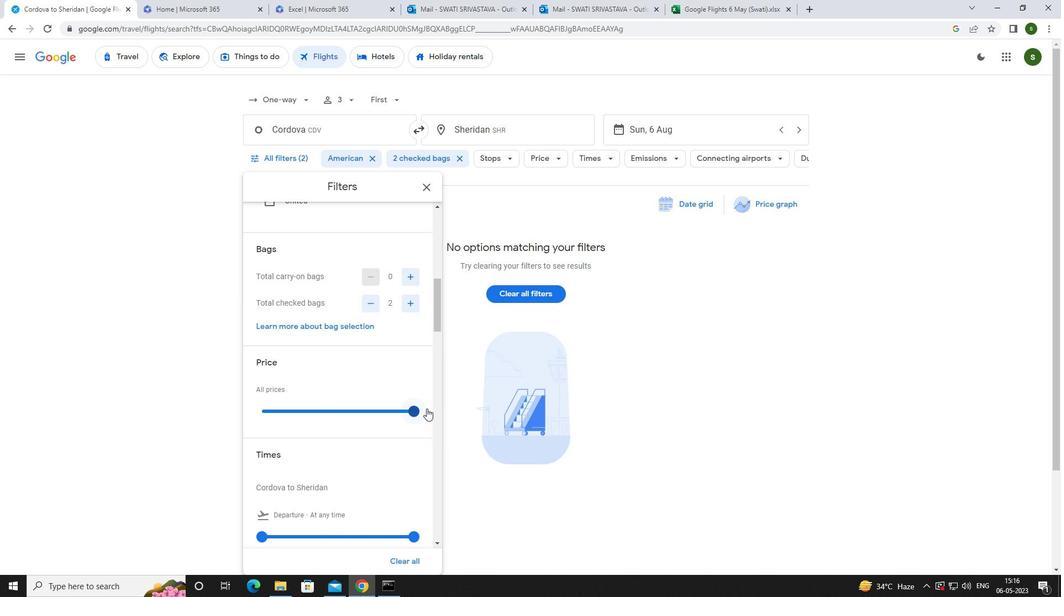 
Action: Mouse pressed left at (416, 410)
Screenshot: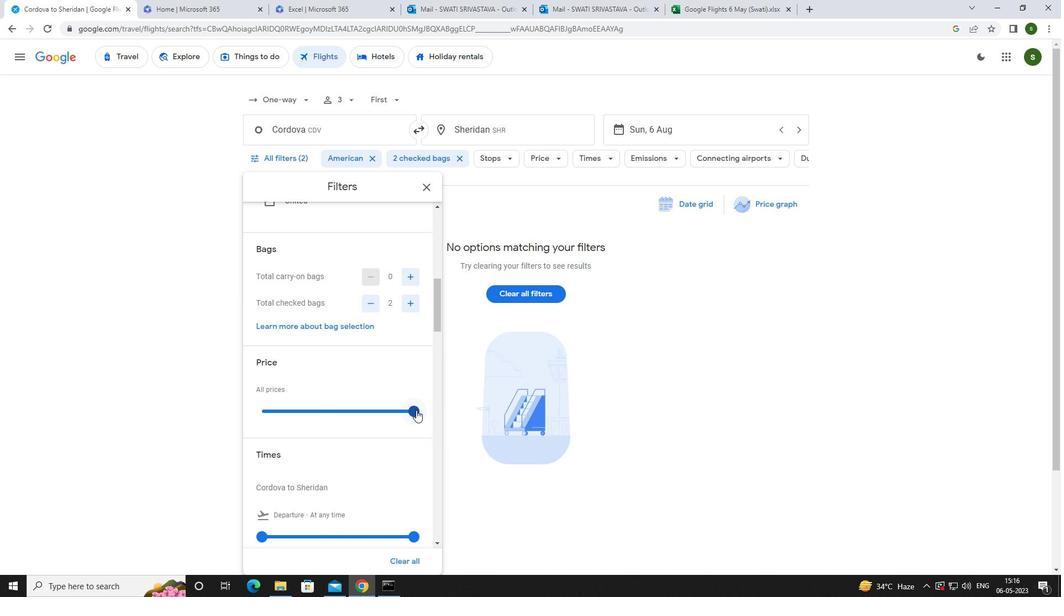 
Action: Mouse moved to (262, 411)
Screenshot: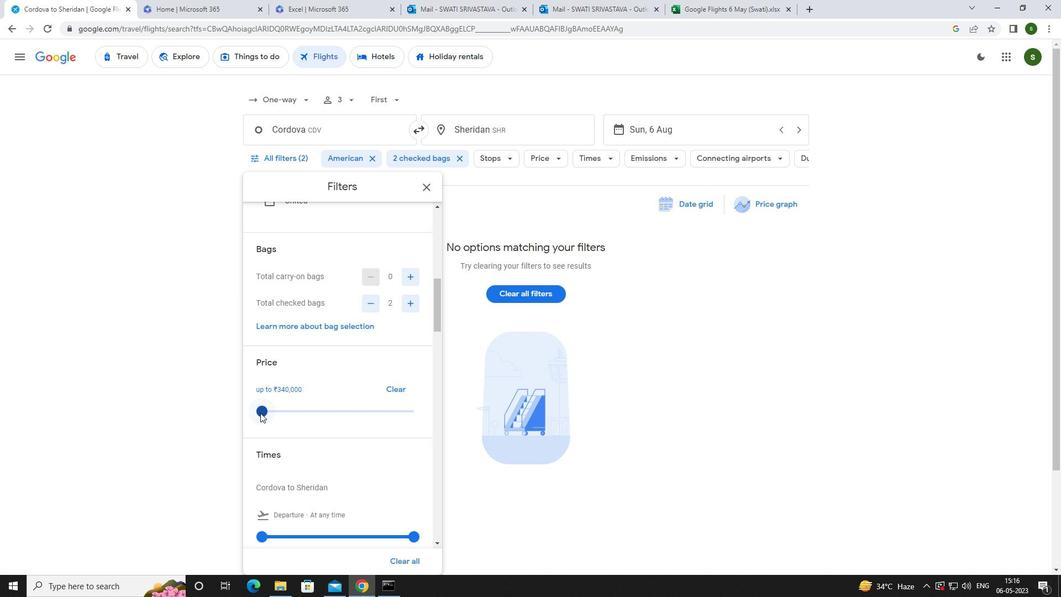 
Action: Mouse scrolled (262, 411) with delta (0, 0)
Screenshot: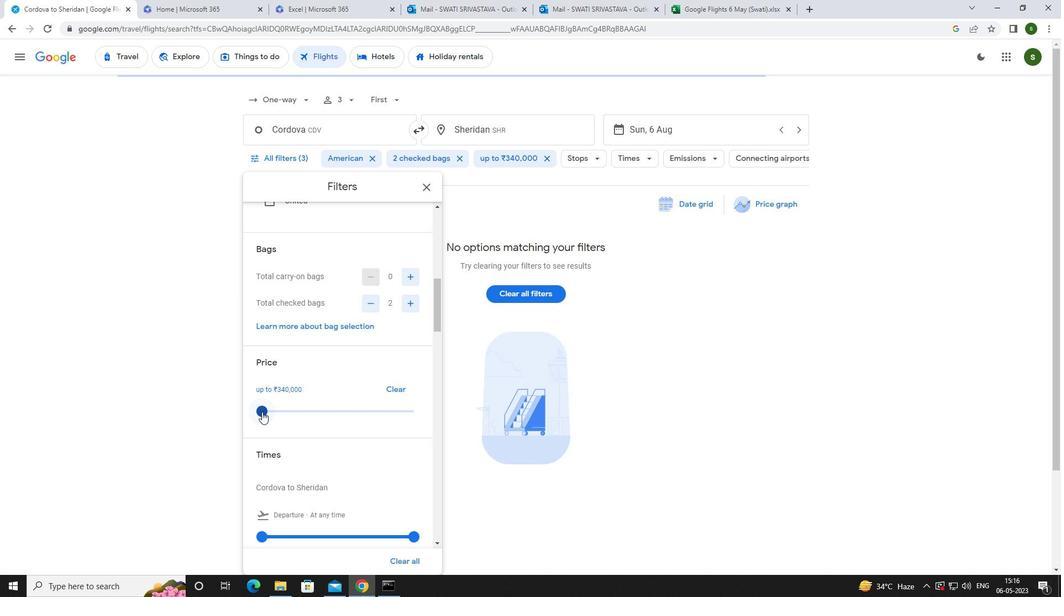 
Action: Mouse scrolled (262, 411) with delta (0, 0)
Screenshot: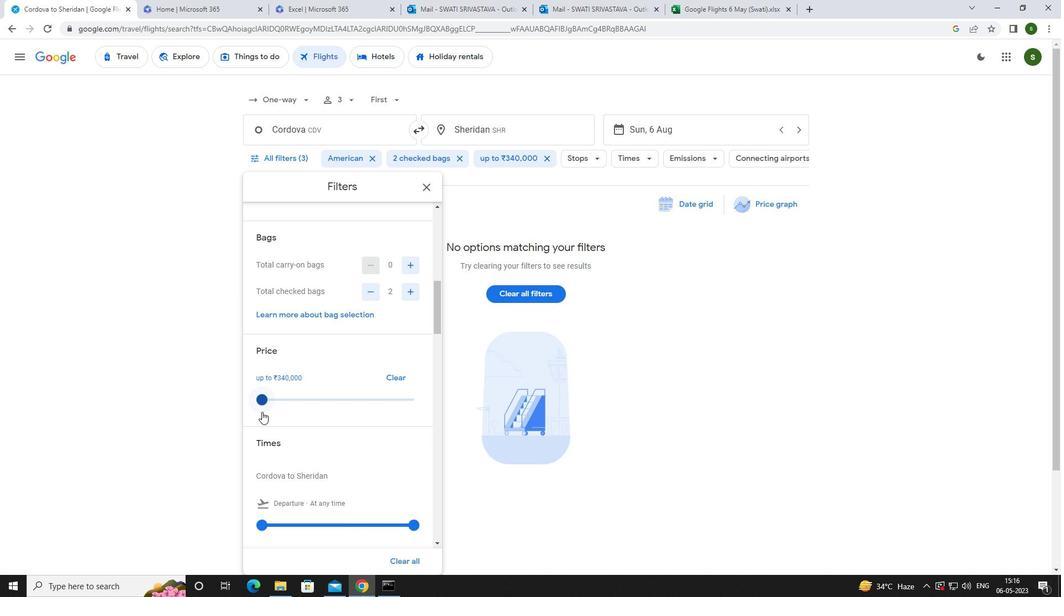 
Action: Mouse moved to (264, 424)
Screenshot: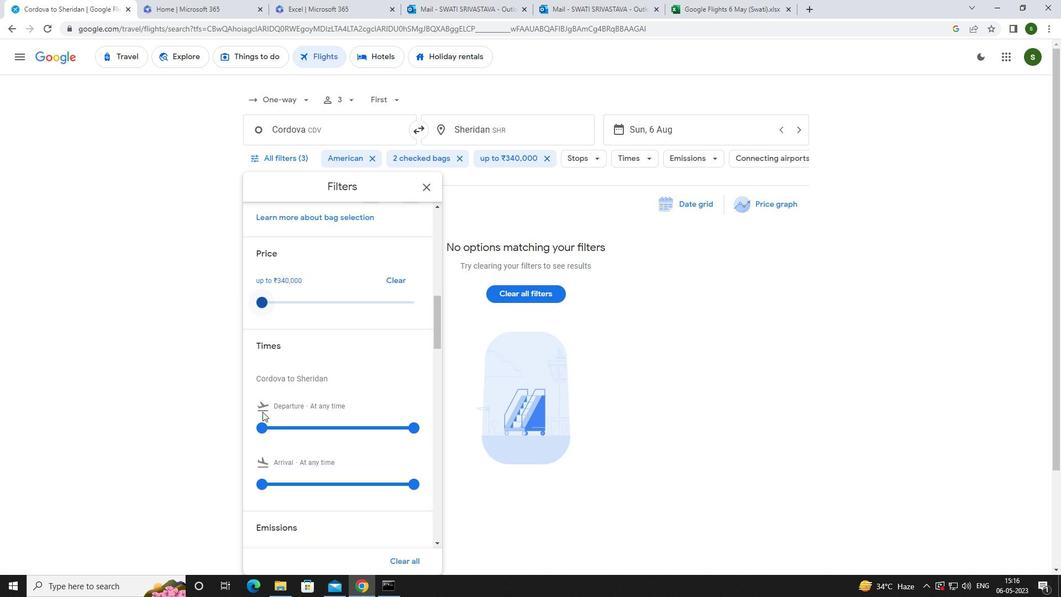 
Action: Mouse pressed left at (264, 424)
Screenshot: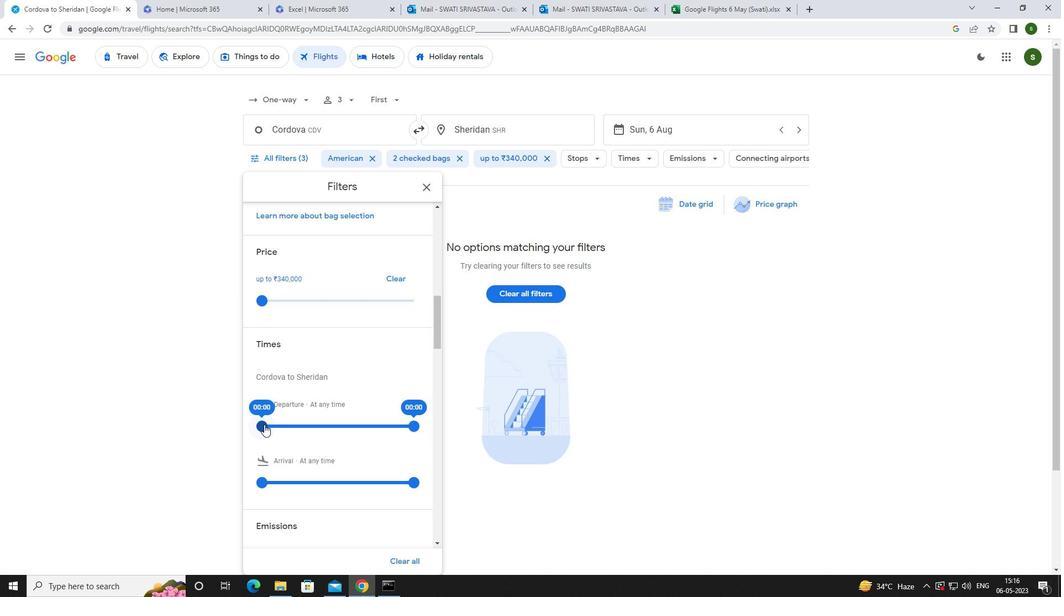 
Action: Mouse moved to (456, 481)
Screenshot: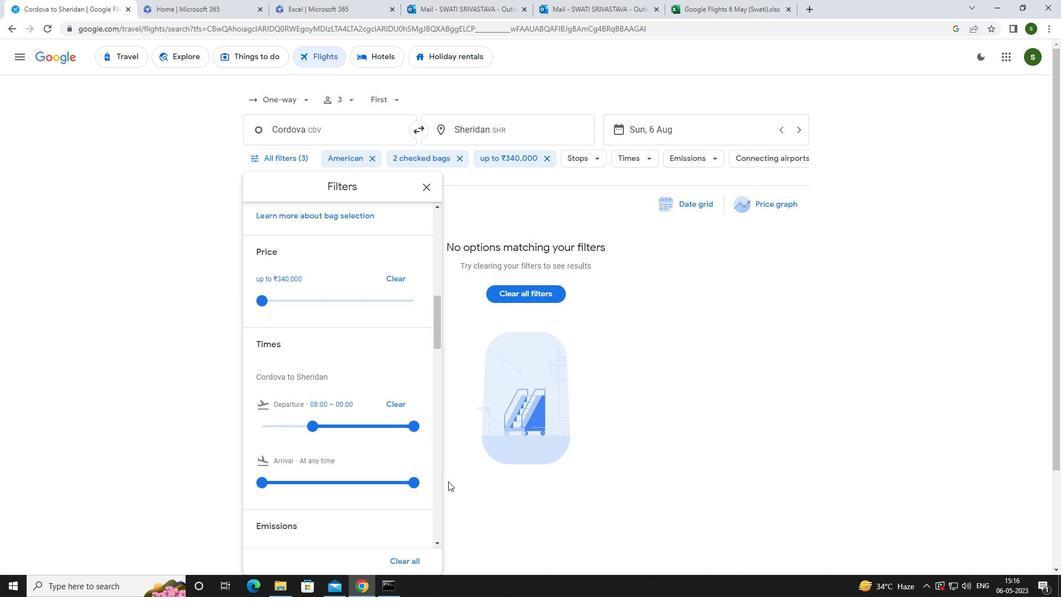 
Action: Mouse pressed left at (456, 481)
Screenshot: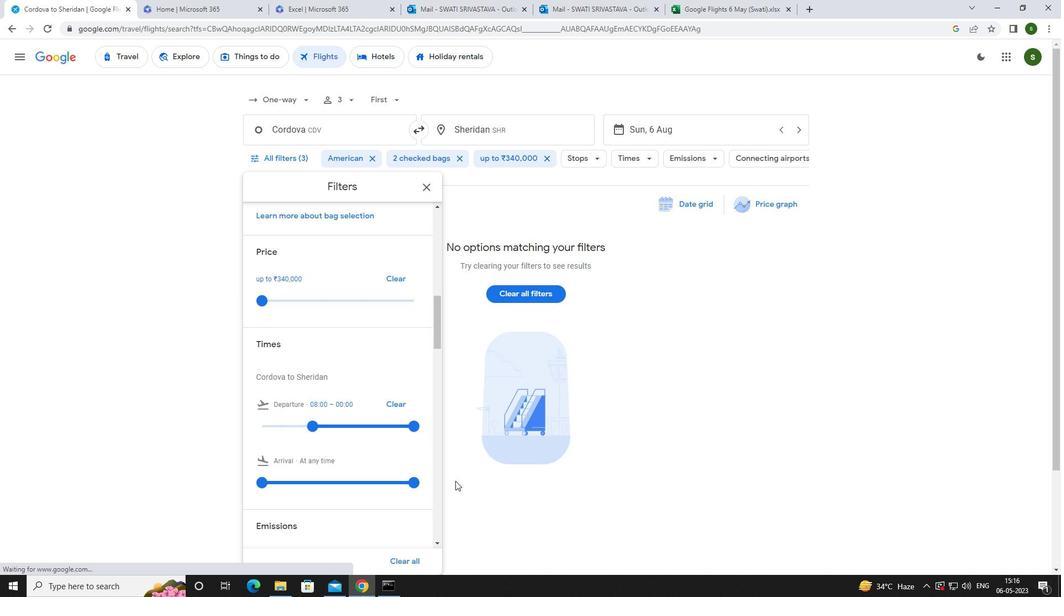 
